 Task: Look for space in Stryi, Ukraine from 2nd September, 2023 to 10th September, 2023 for 1 adult in price range Rs.5000 to Rs.16000. Place can be private room with 1  bedroom having 1 bed and 1 bathroom. Property type can be house, flat, guest house, hotel. Booking option can be shelf check-in. Required host language is English.
Action: Mouse moved to (484, 119)
Screenshot: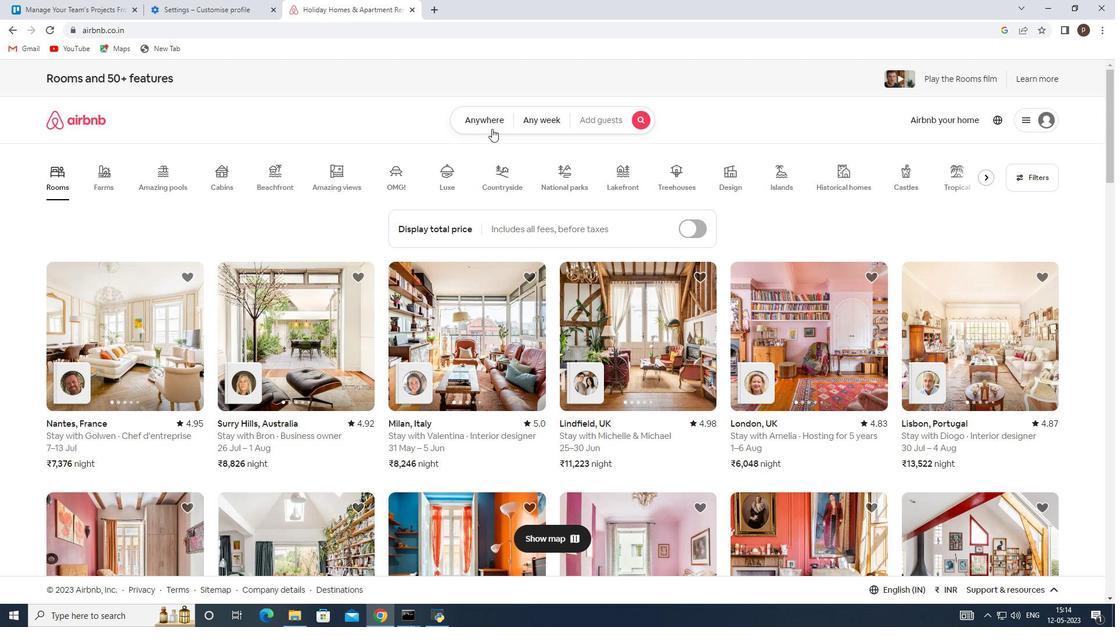 
Action: Mouse pressed left at (484, 119)
Screenshot: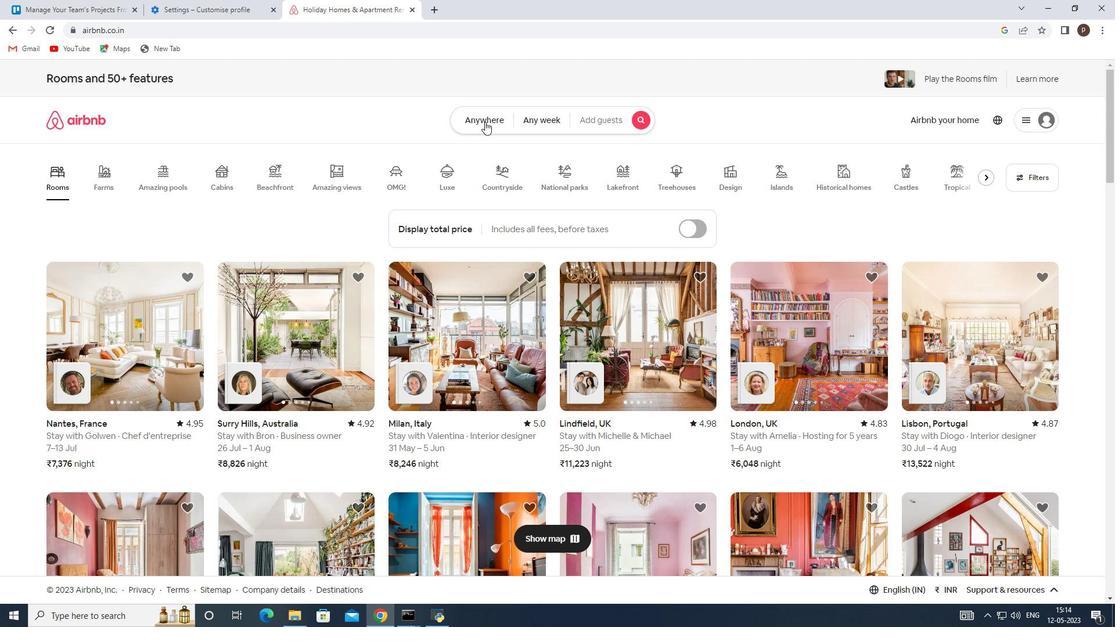 
Action: Mouse moved to (373, 170)
Screenshot: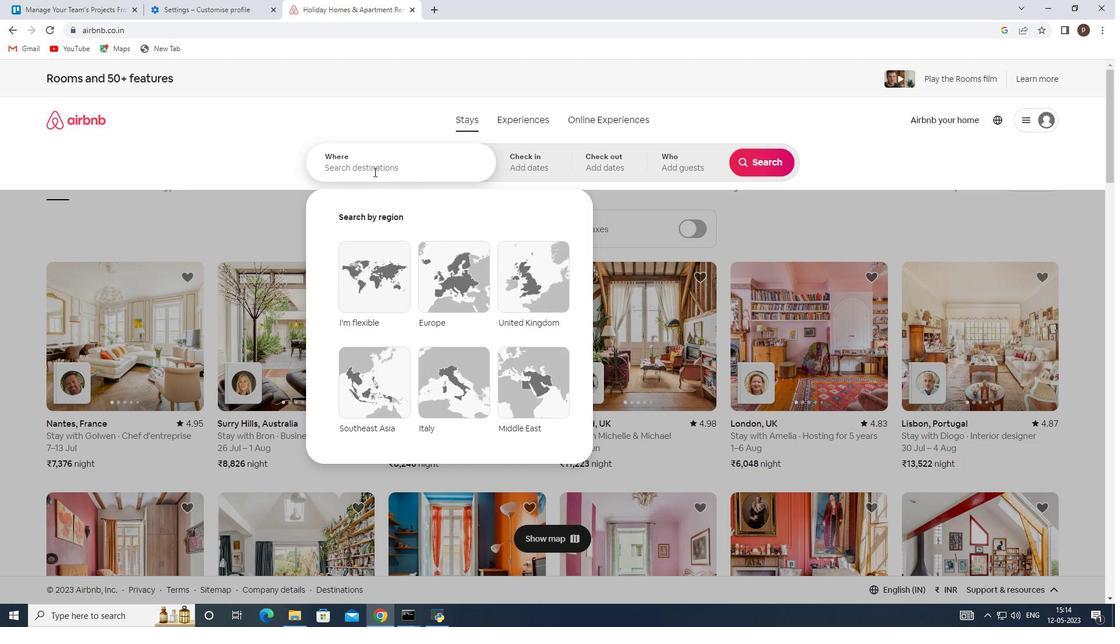 
Action: Mouse pressed left at (373, 170)
Screenshot: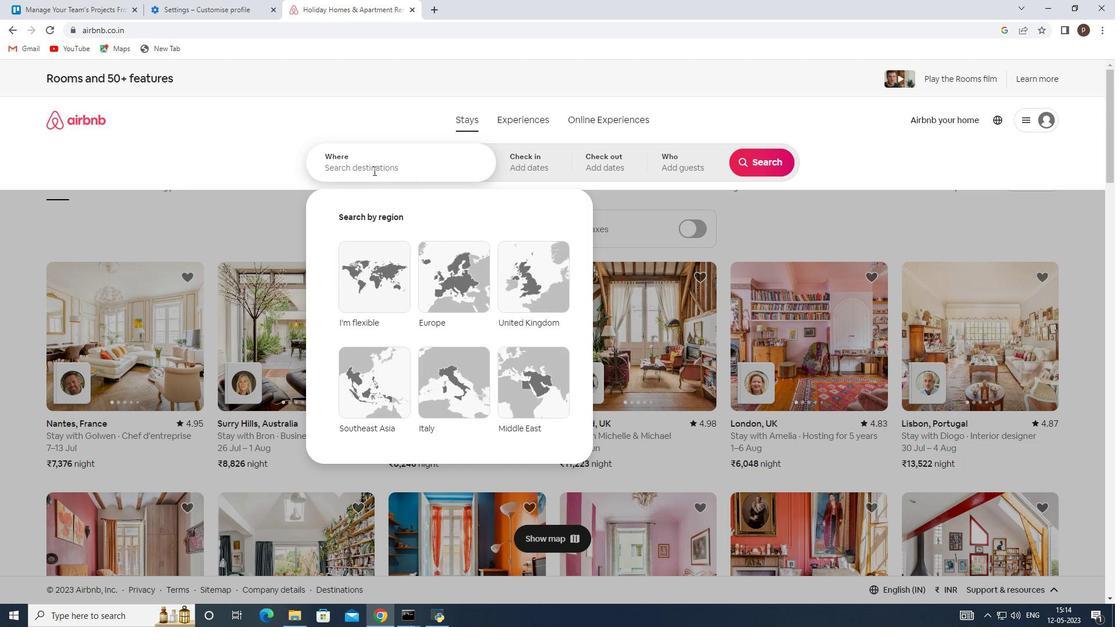 
Action: Key pressed <Key.caps_lock>S<Key.caps_lock>tryi,<Key.space><Key.caps_lock>U<Key.caps_lock>kraine<Key.space>
Screenshot: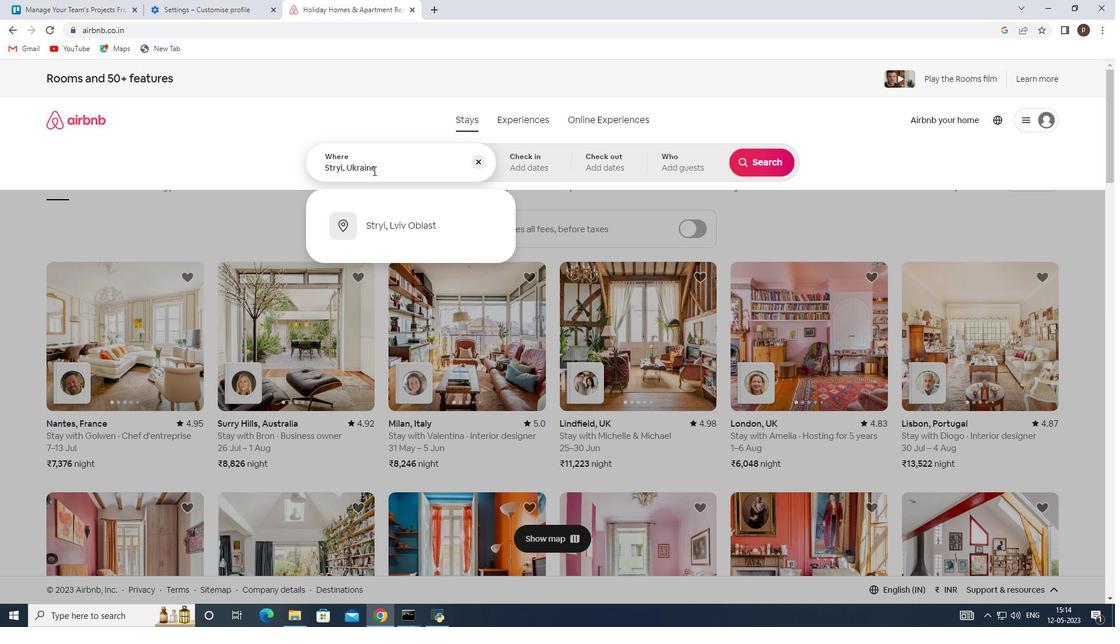 
Action: Mouse moved to (531, 197)
Screenshot: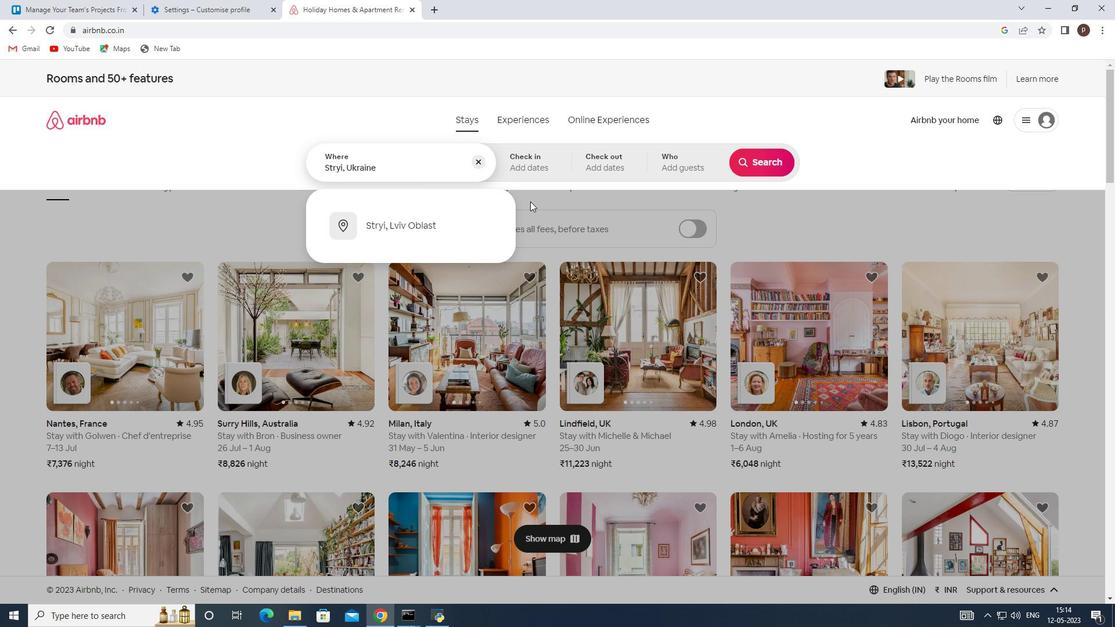 
Action: Key pressed <Key.enter>
Screenshot: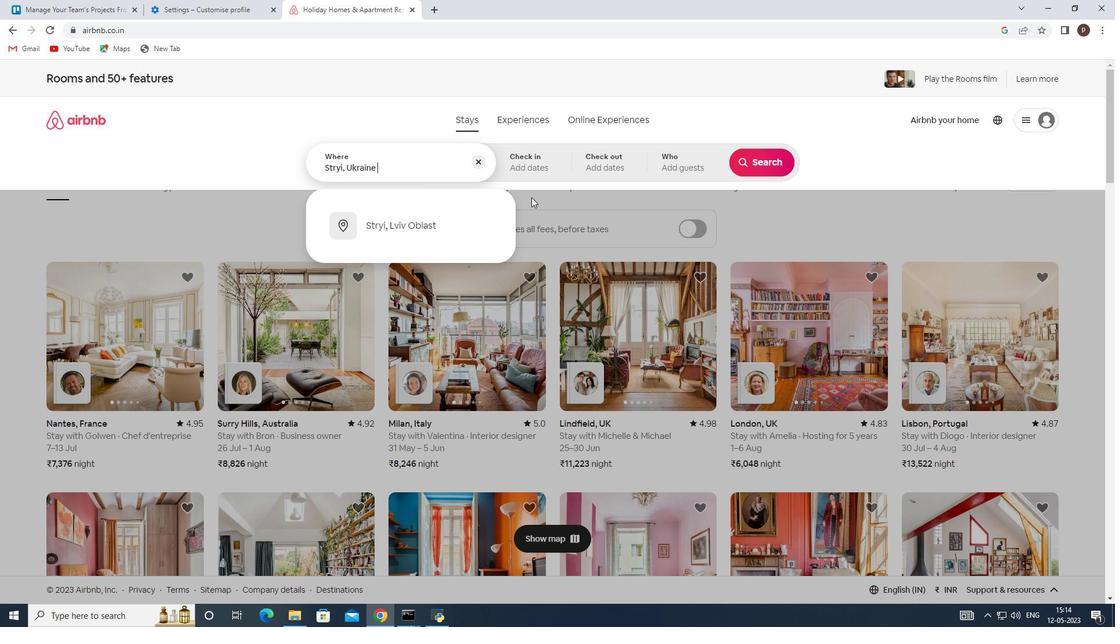 
Action: Mouse moved to (752, 250)
Screenshot: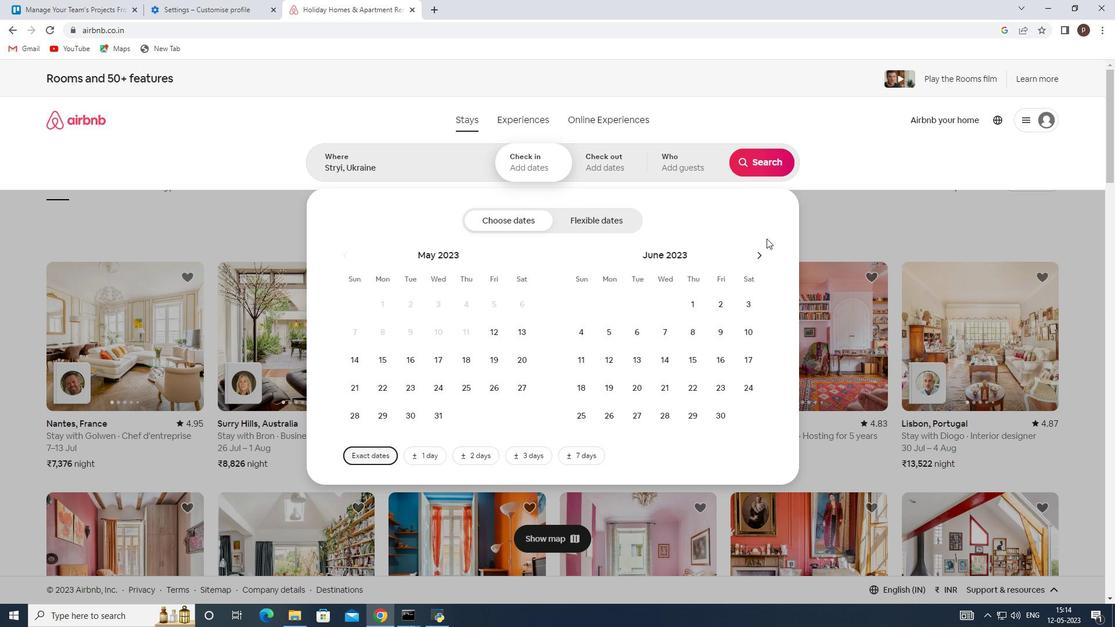 
Action: Mouse pressed left at (752, 250)
Screenshot: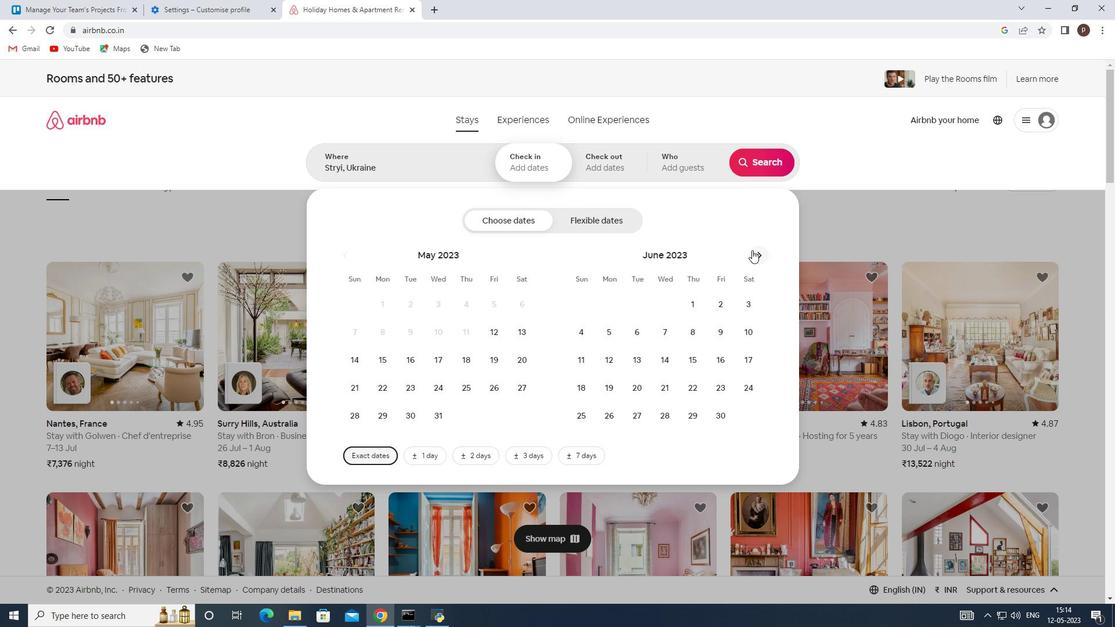 
Action: Mouse pressed left at (752, 250)
Screenshot: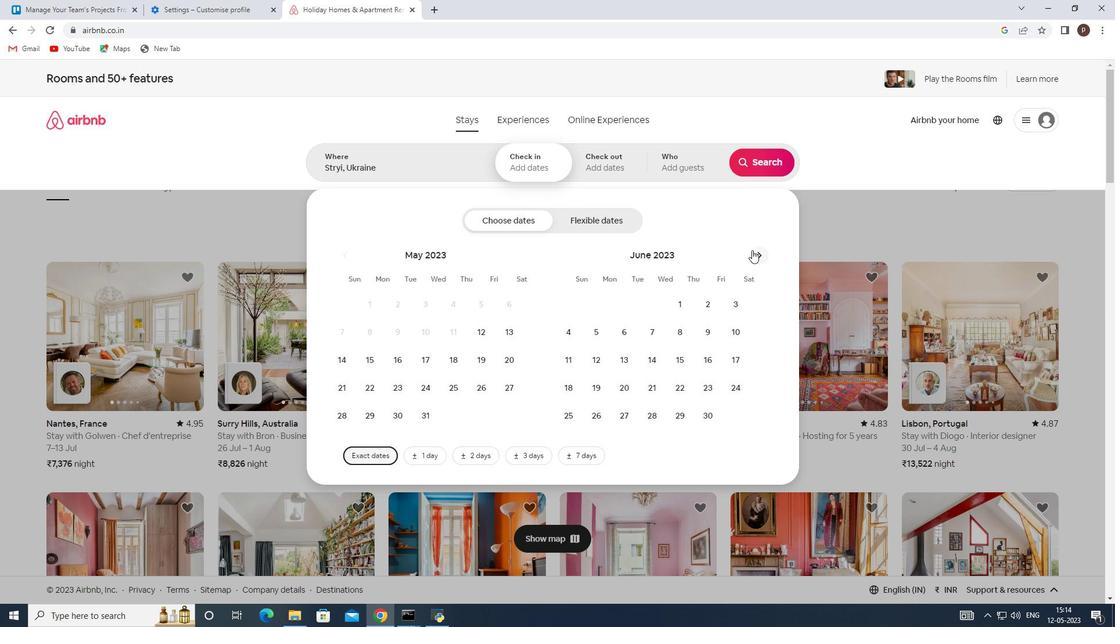 
Action: Mouse pressed left at (752, 250)
Screenshot: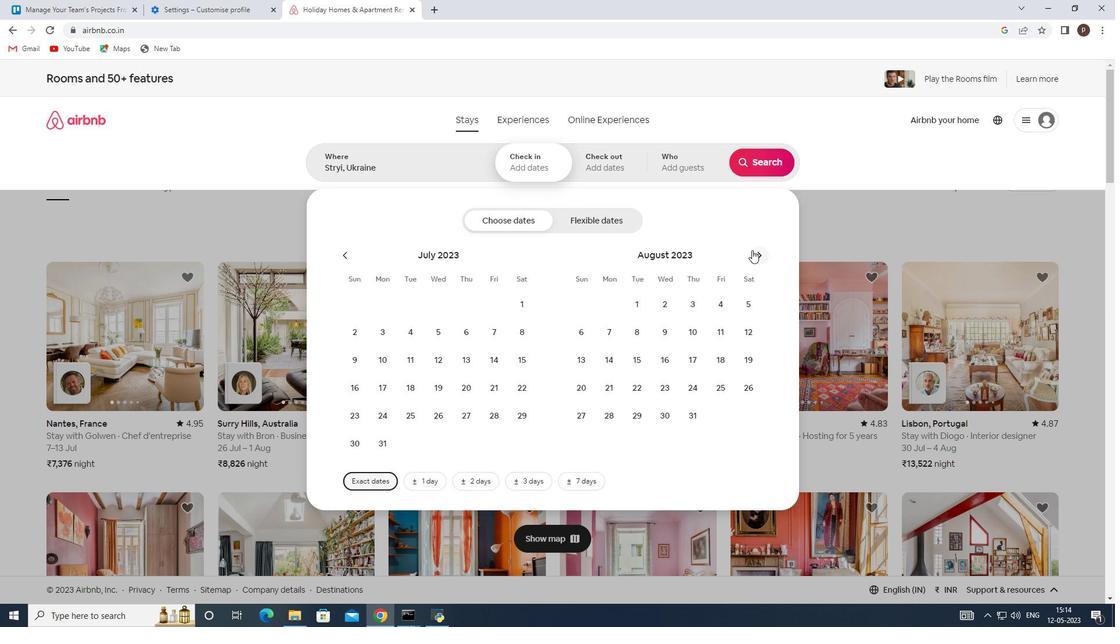 
Action: Mouse moved to (747, 303)
Screenshot: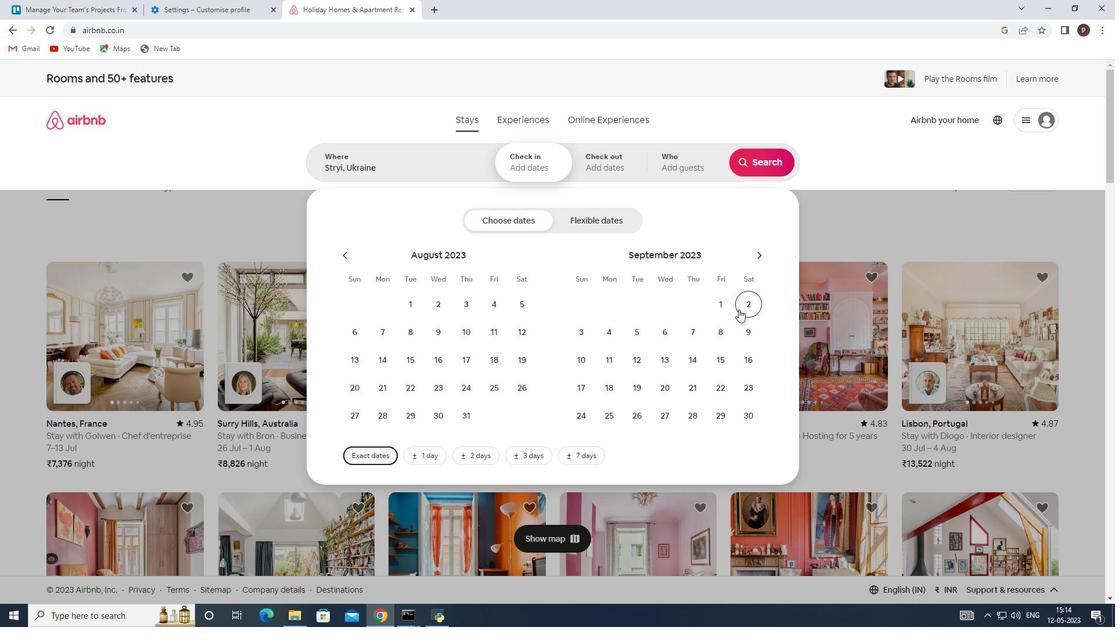 
Action: Mouse pressed left at (747, 303)
Screenshot: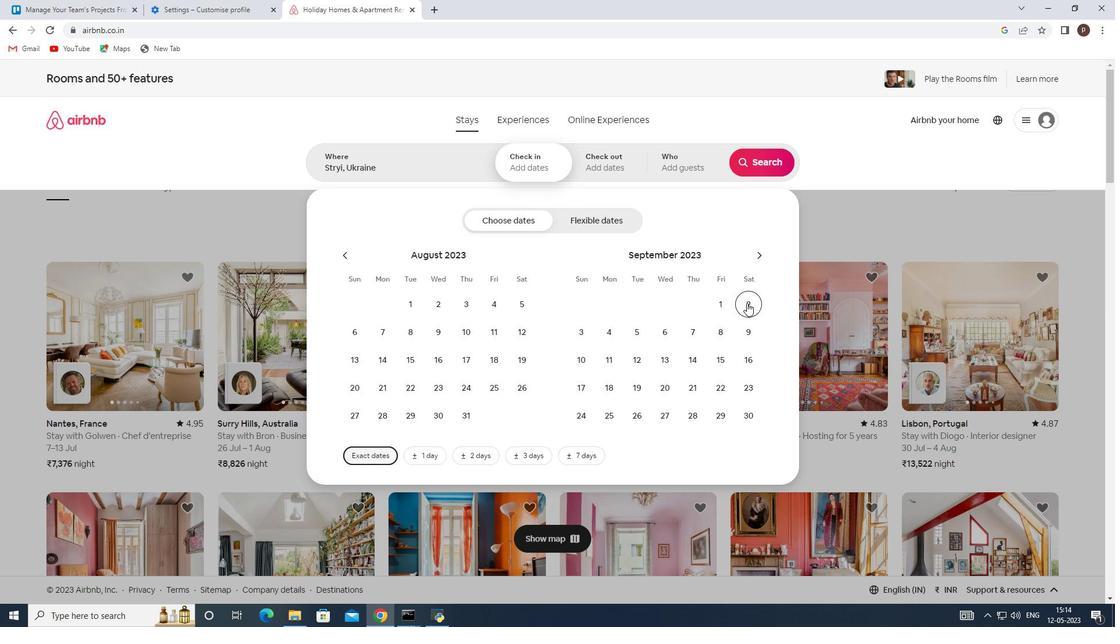 
Action: Mouse moved to (581, 358)
Screenshot: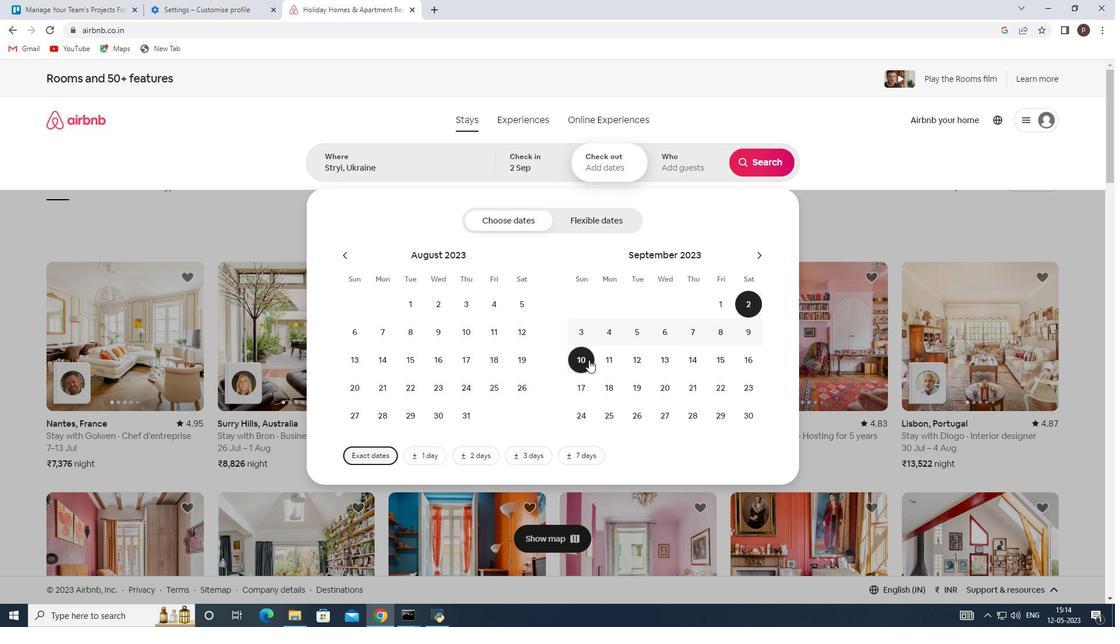 
Action: Mouse pressed left at (581, 358)
Screenshot: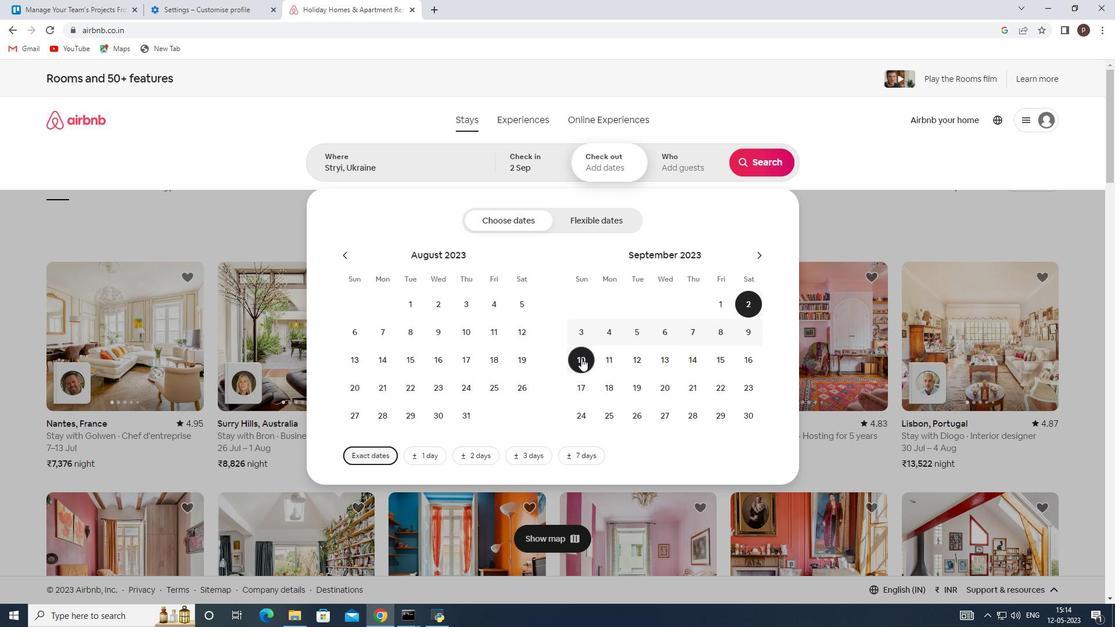 
Action: Mouse moved to (682, 159)
Screenshot: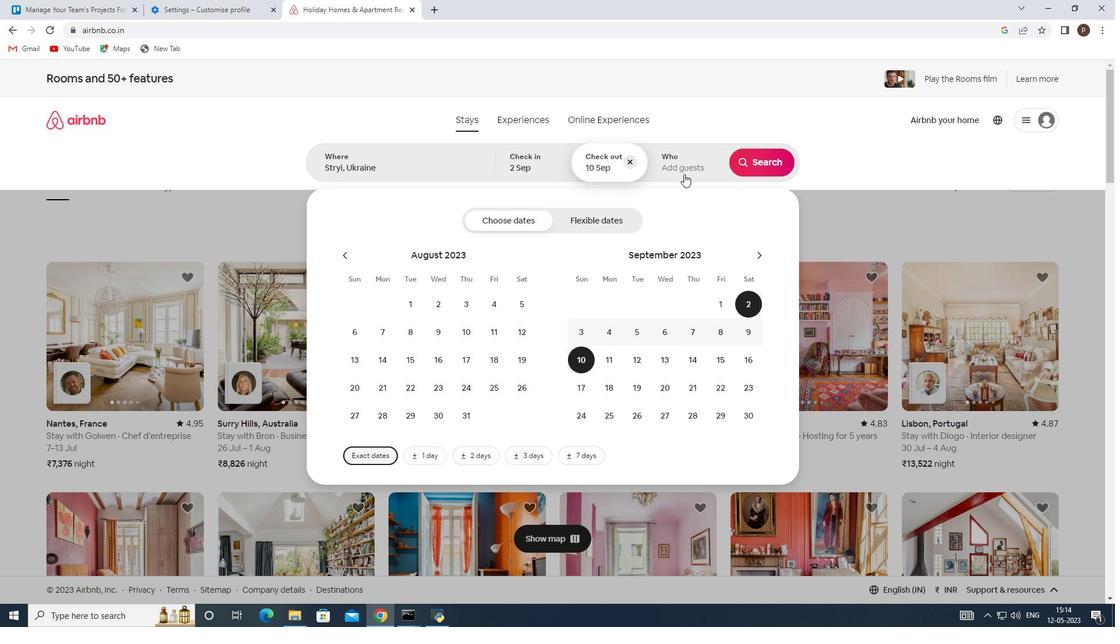 
Action: Mouse pressed left at (682, 159)
Screenshot: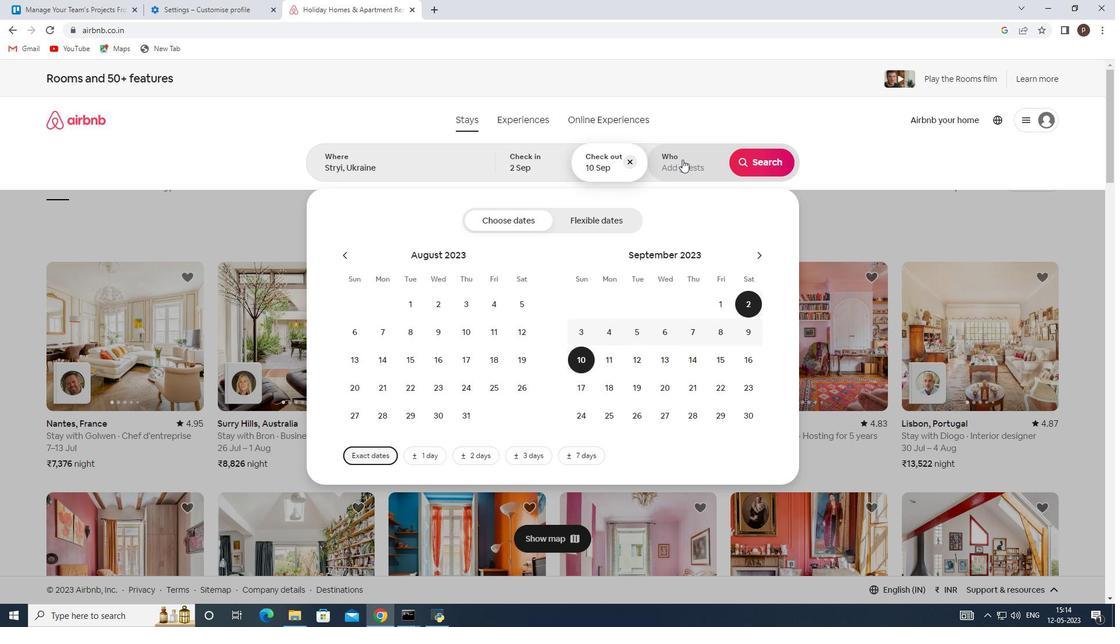 
Action: Mouse moved to (762, 220)
Screenshot: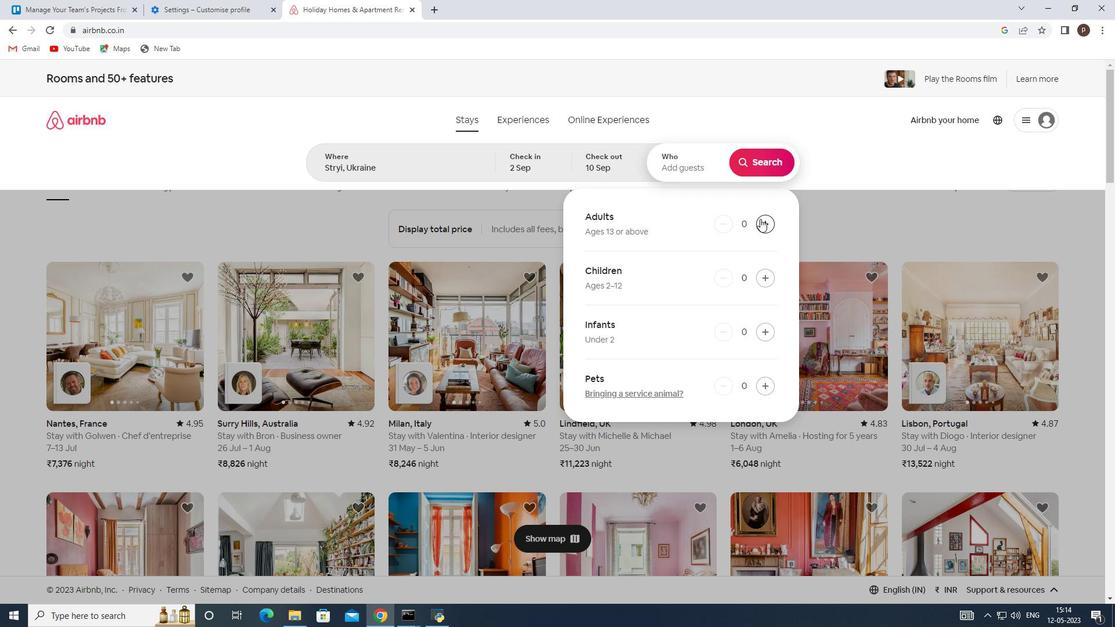 
Action: Mouse pressed left at (762, 220)
Screenshot: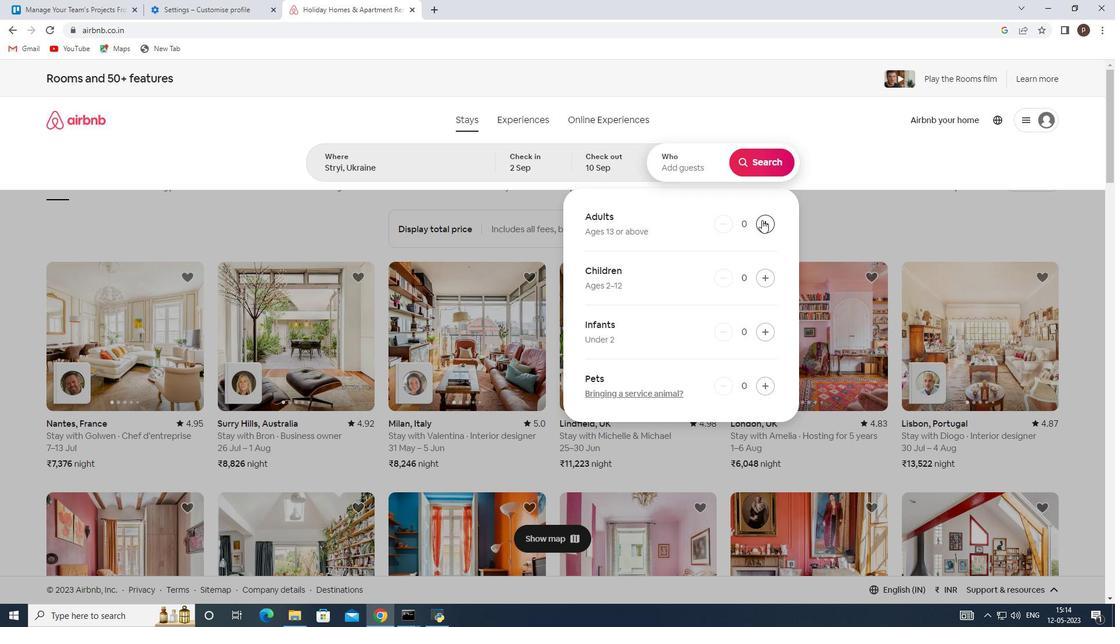 
Action: Mouse moved to (755, 159)
Screenshot: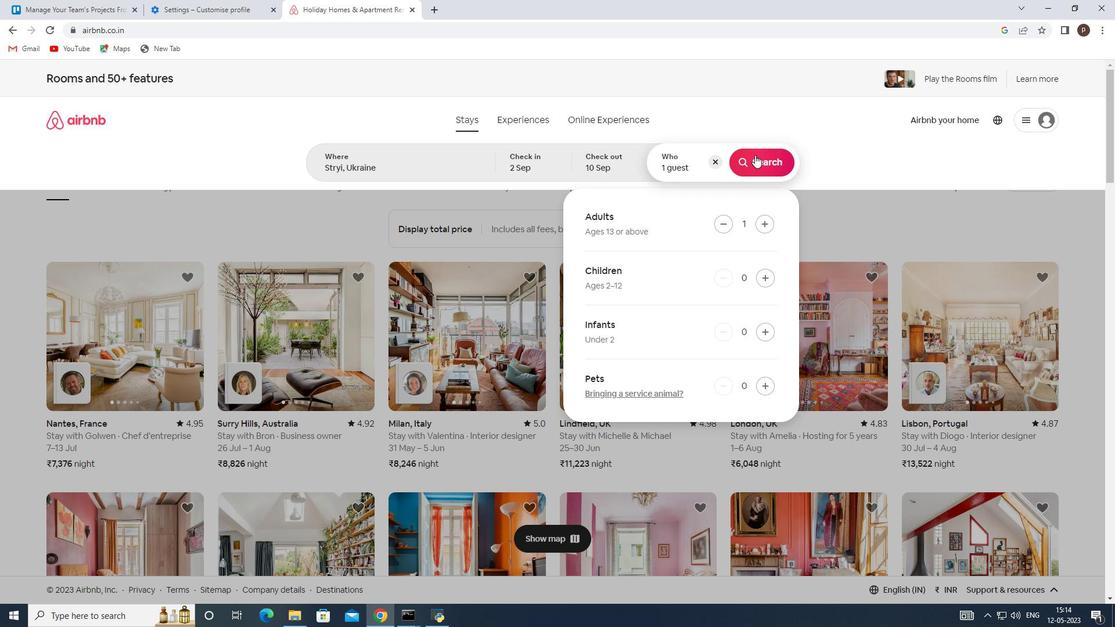 
Action: Mouse pressed left at (755, 159)
Screenshot: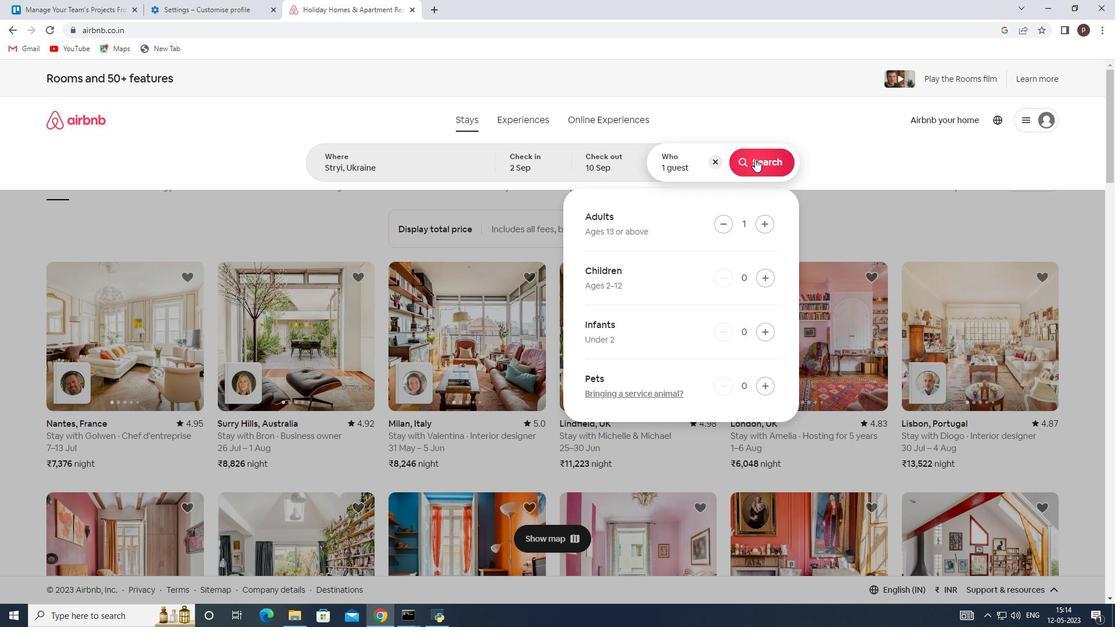 
Action: Mouse moved to (1048, 128)
Screenshot: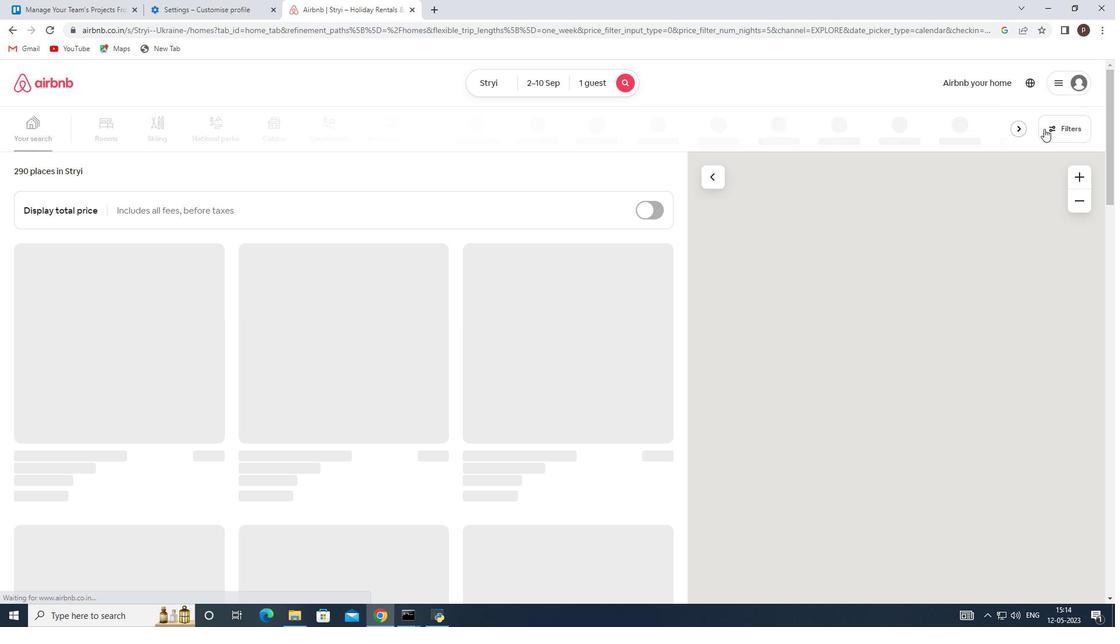 
Action: Mouse pressed left at (1048, 128)
Screenshot: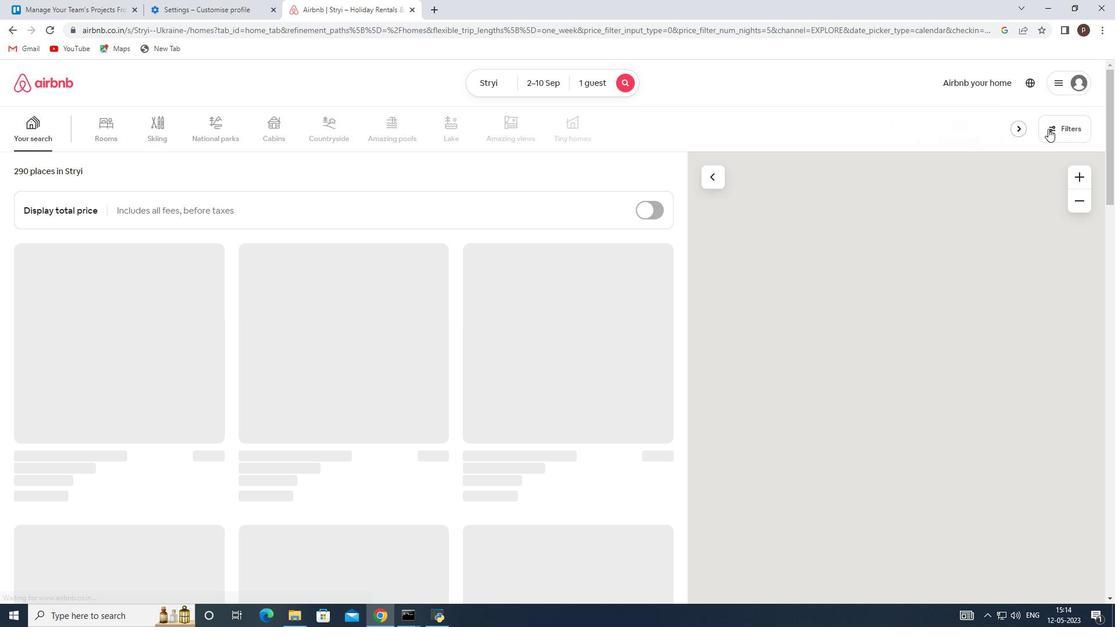 
Action: Mouse moved to (381, 417)
Screenshot: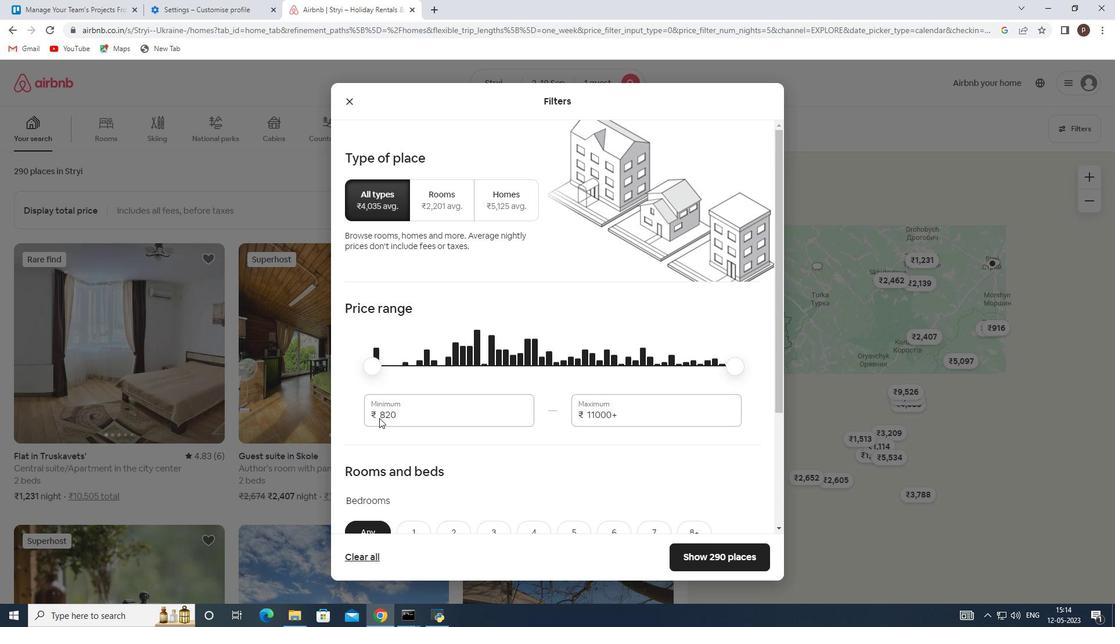 
Action: Mouse pressed left at (381, 417)
Screenshot: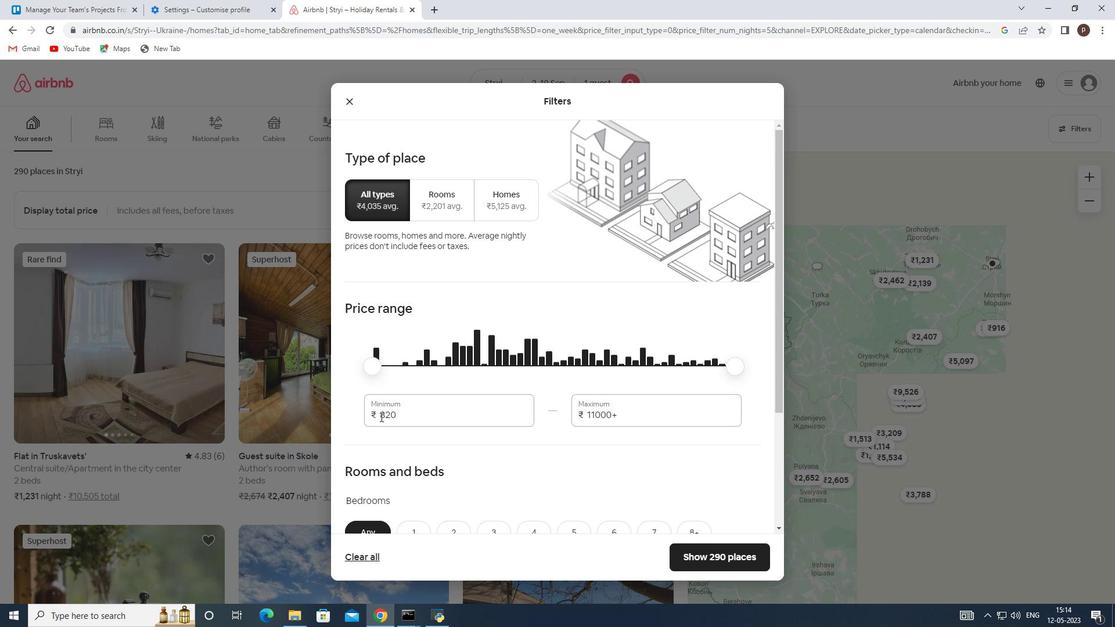 
Action: Mouse pressed left at (381, 417)
Screenshot: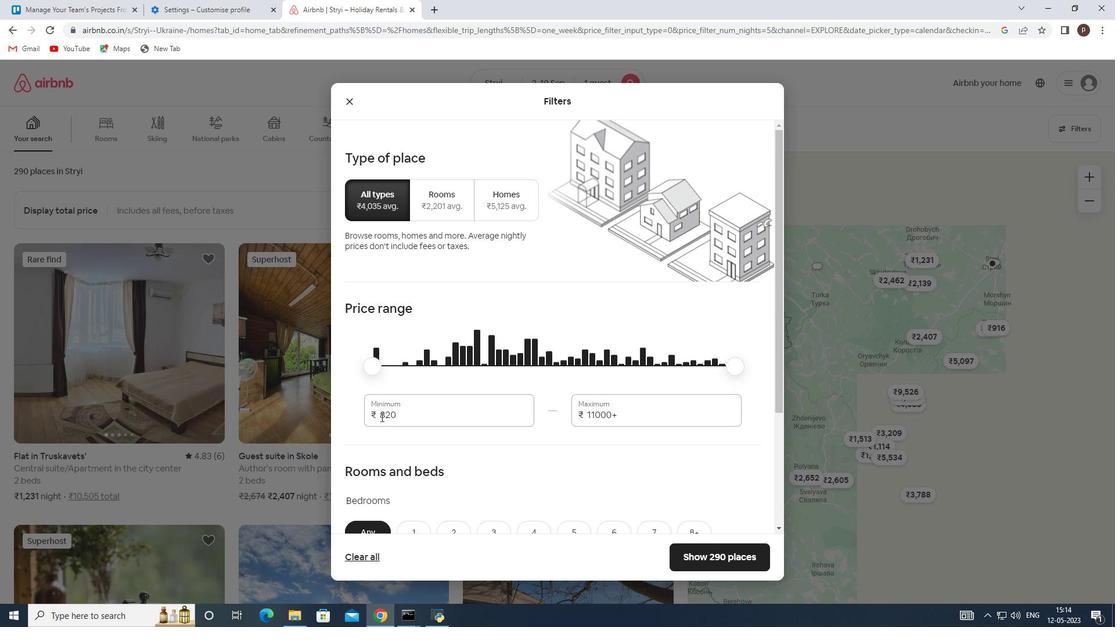 
Action: Key pressed 5000<Key.tab>16000
Screenshot: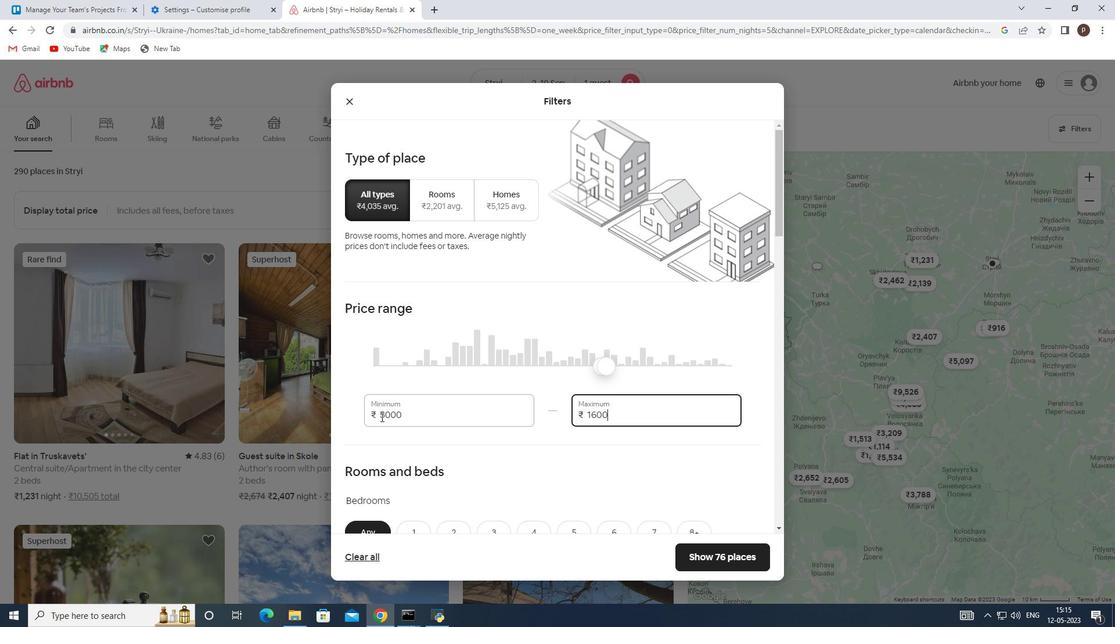 
Action: Mouse scrolled (381, 416) with delta (0, 0)
Screenshot: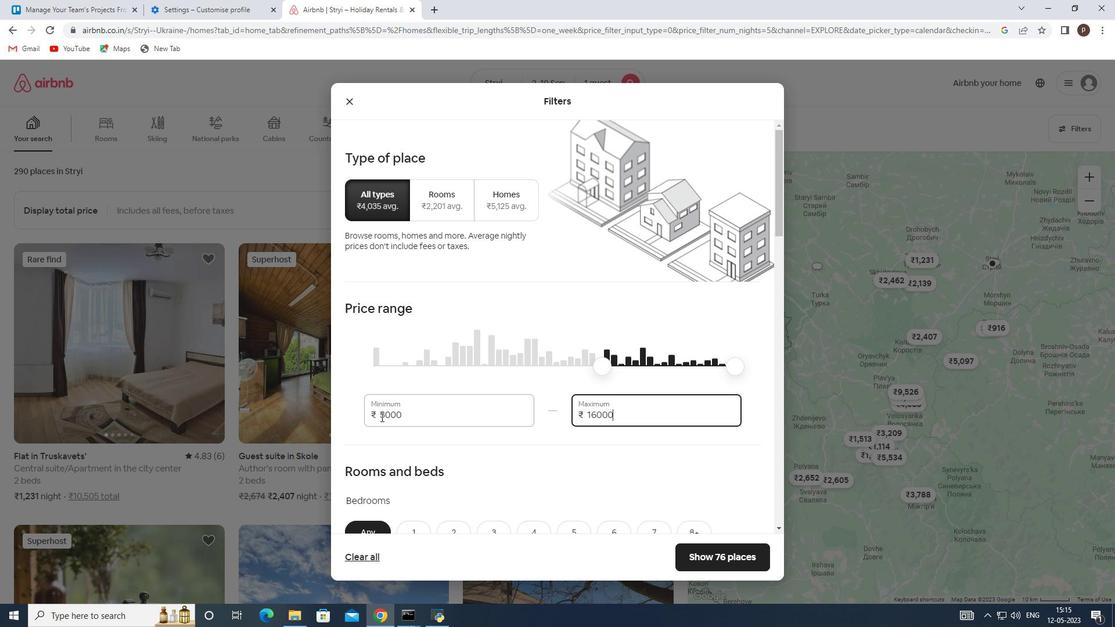 
Action: Mouse moved to (381, 417)
Screenshot: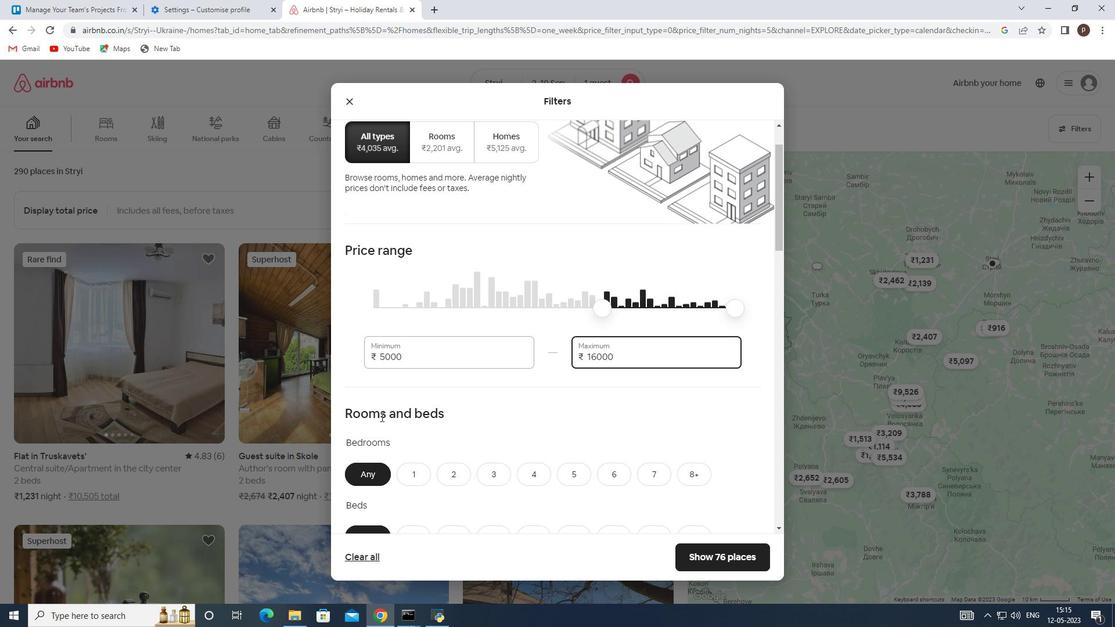 
Action: Mouse scrolled (381, 416) with delta (0, 0)
Screenshot: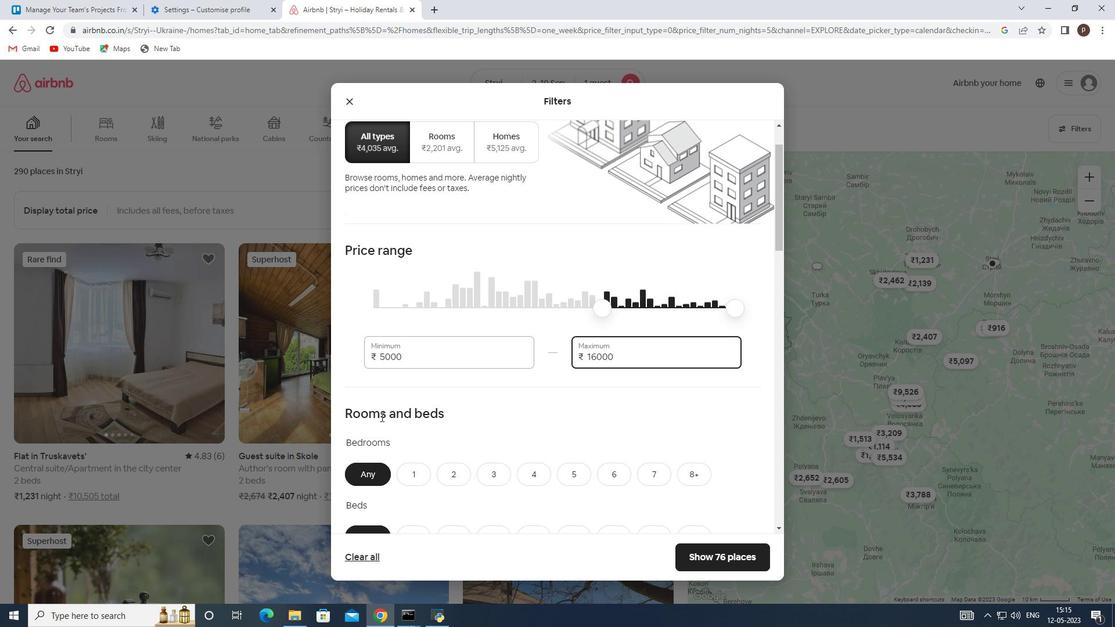 
Action: Mouse moved to (379, 421)
Screenshot: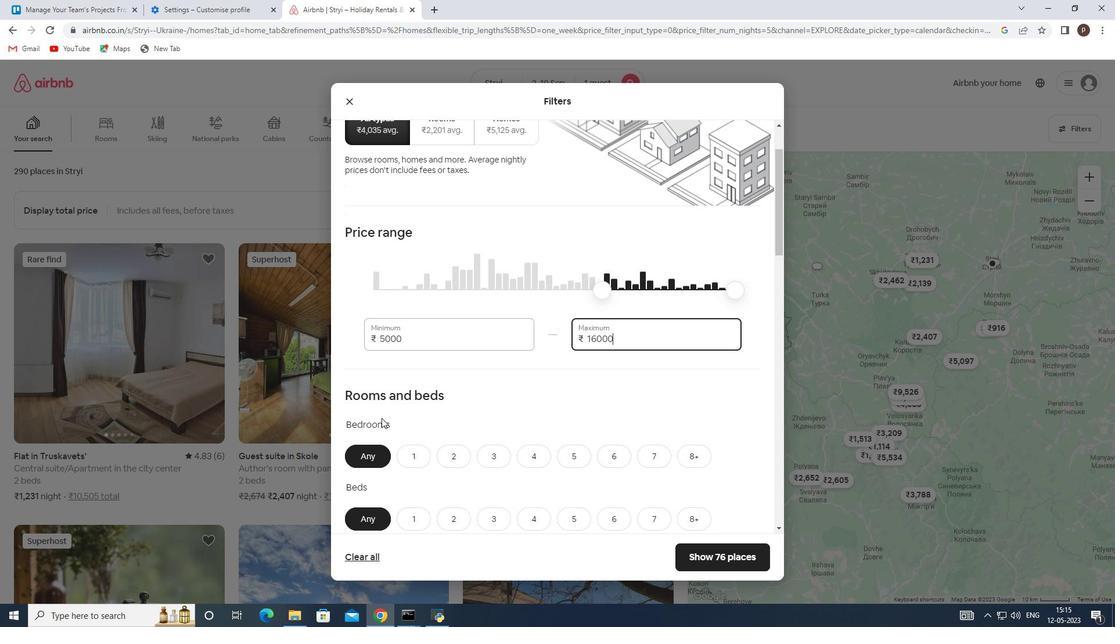 
Action: Mouse scrolled (379, 420) with delta (0, 0)
Screenshot: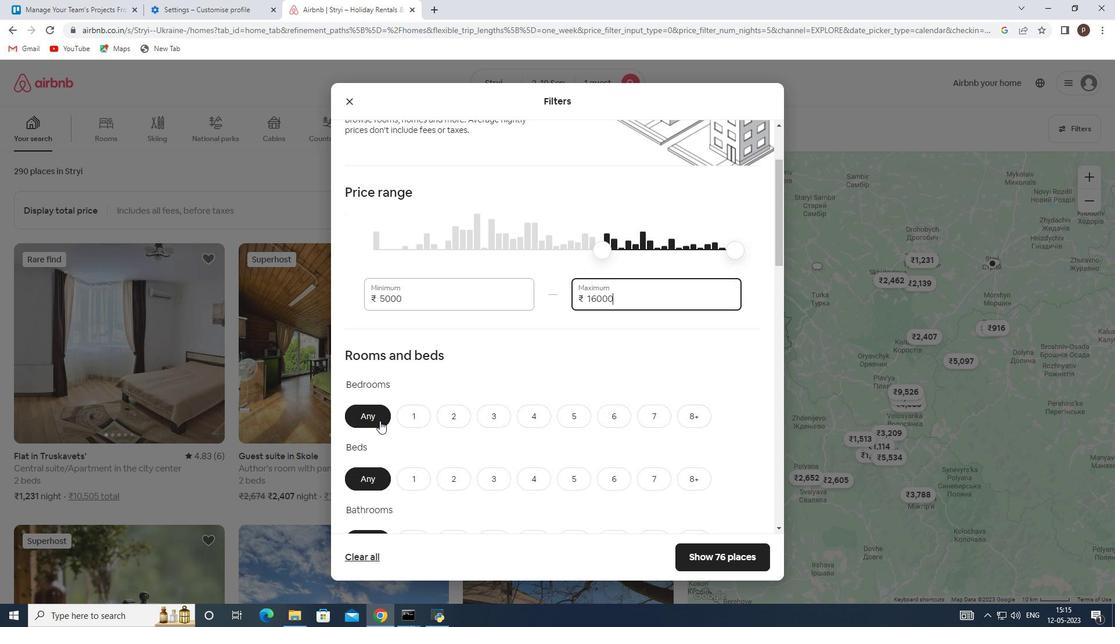 
Action: Mouse moved to (415, 360)
Screenshot: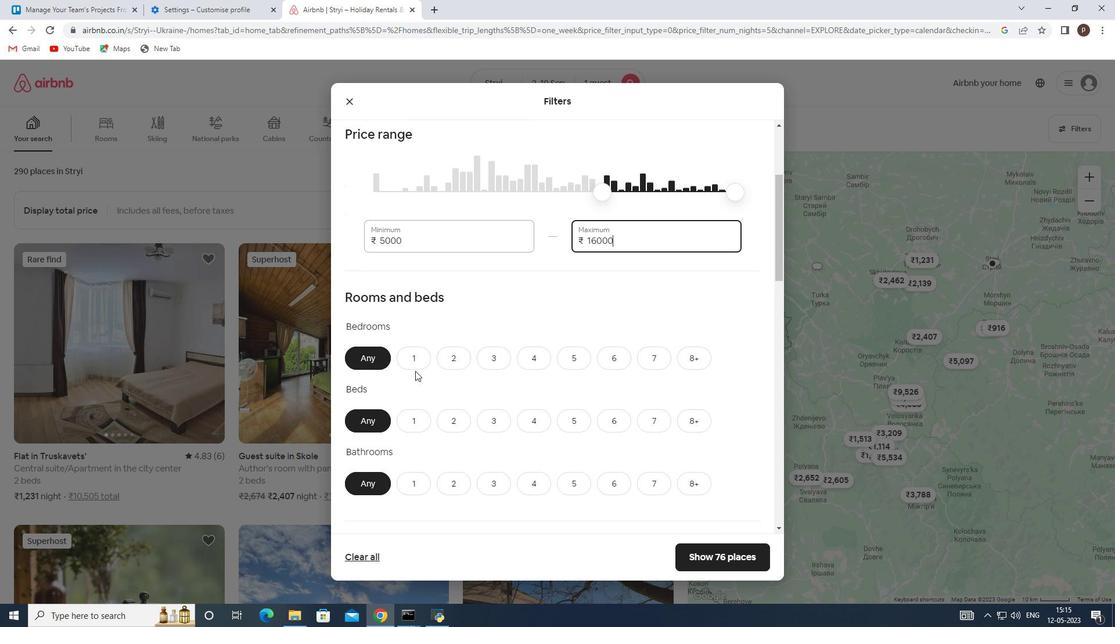 
Action: Mouse pressed left at (415, 360)
Screenshot: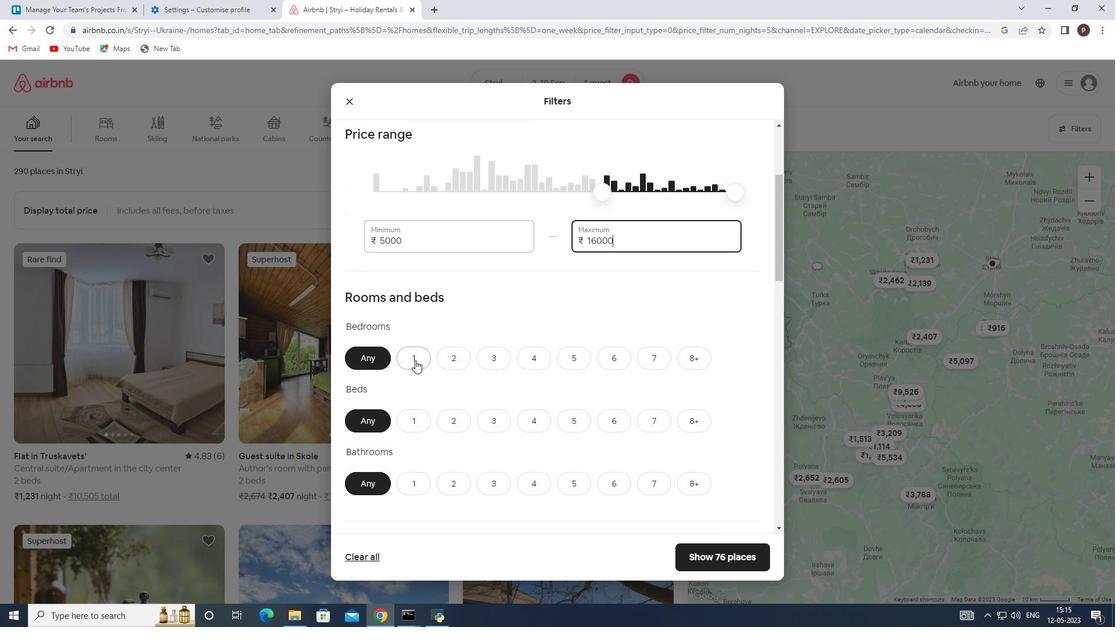 
Action: Mouse moved to (410, 427)
Screenshot: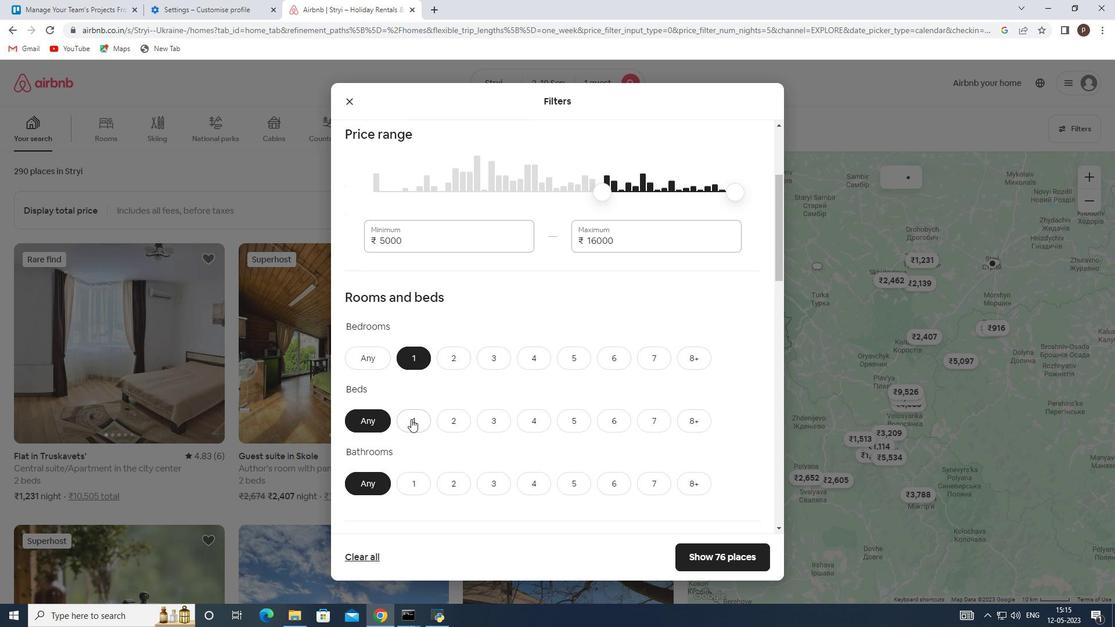 
Action: Mouse pressed left at (410, 427)
Screenshot: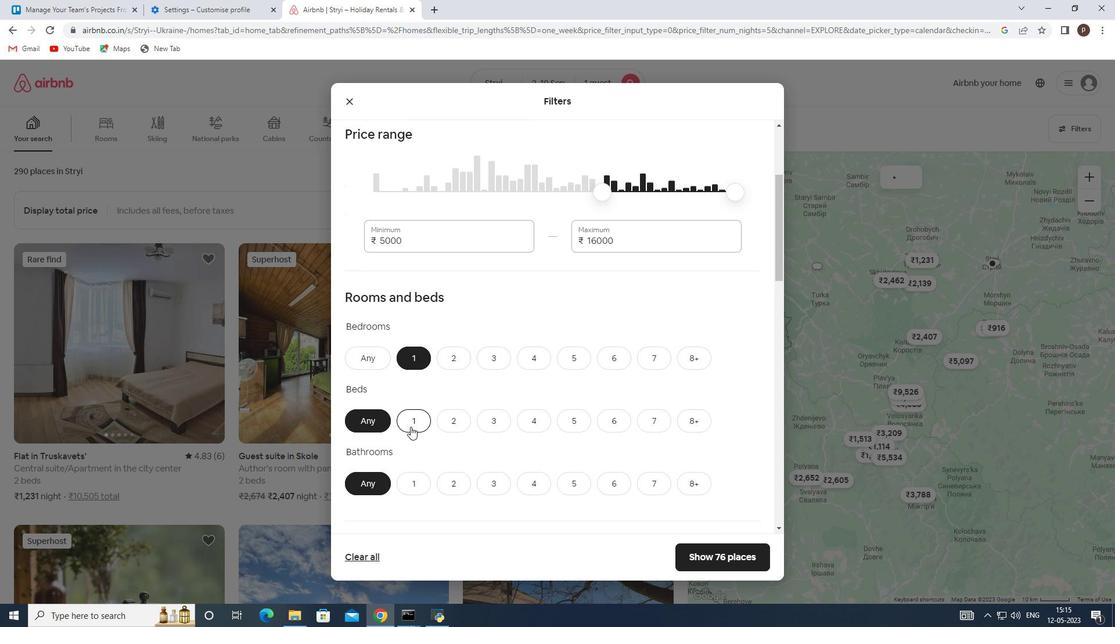 
Action: Mouse moved to (411, 479)
Screenshot: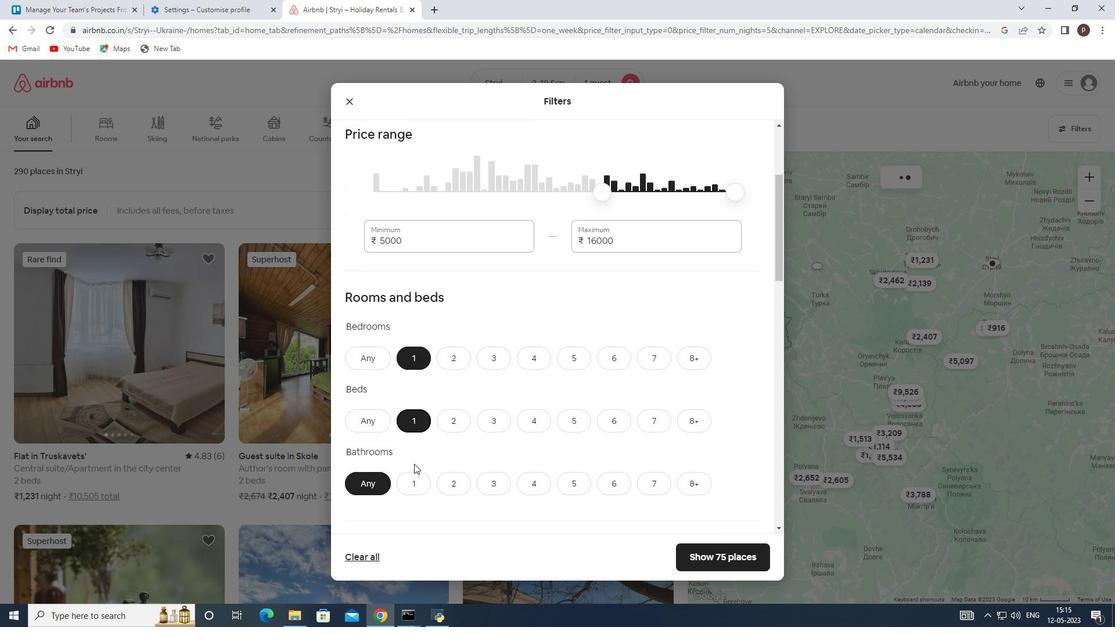 
Action: Mouse pressed left at (411, 479)
Screenshot: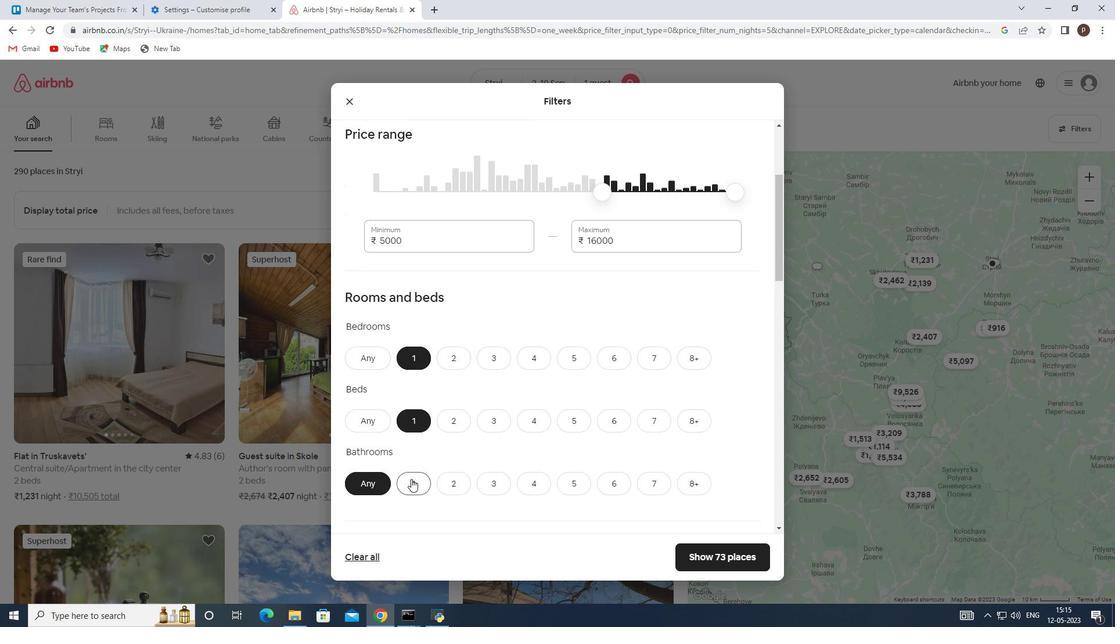 
Action: Mouse scrolled (411, 478) with delta (0, 0)
Screenshot: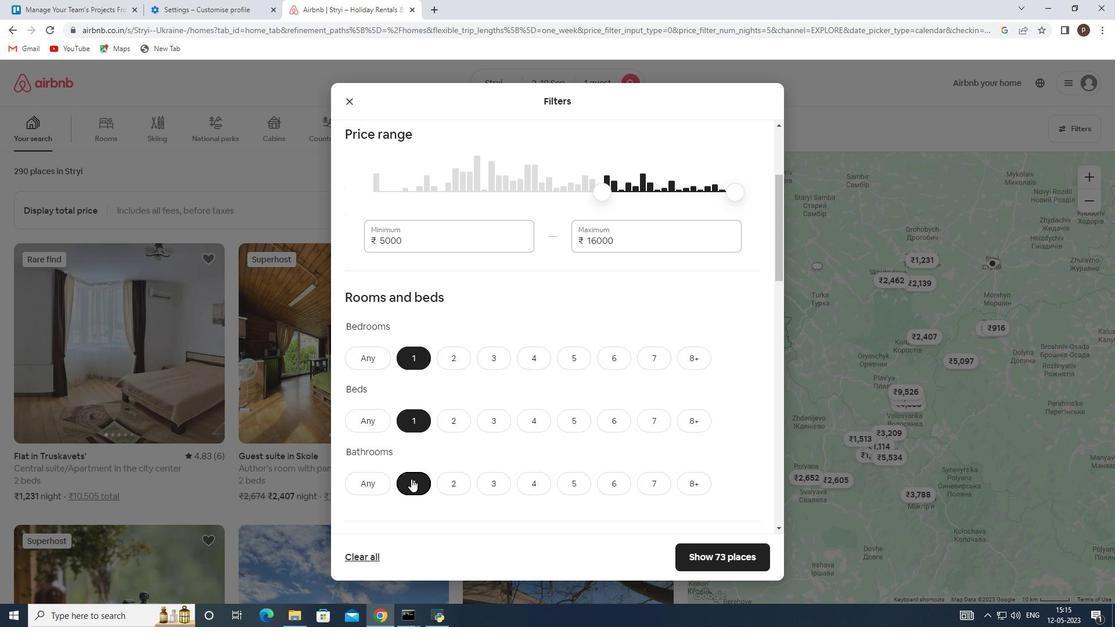 
Action: Mouse scrolled (411, 478) with delta (0, 0)
Screenshot: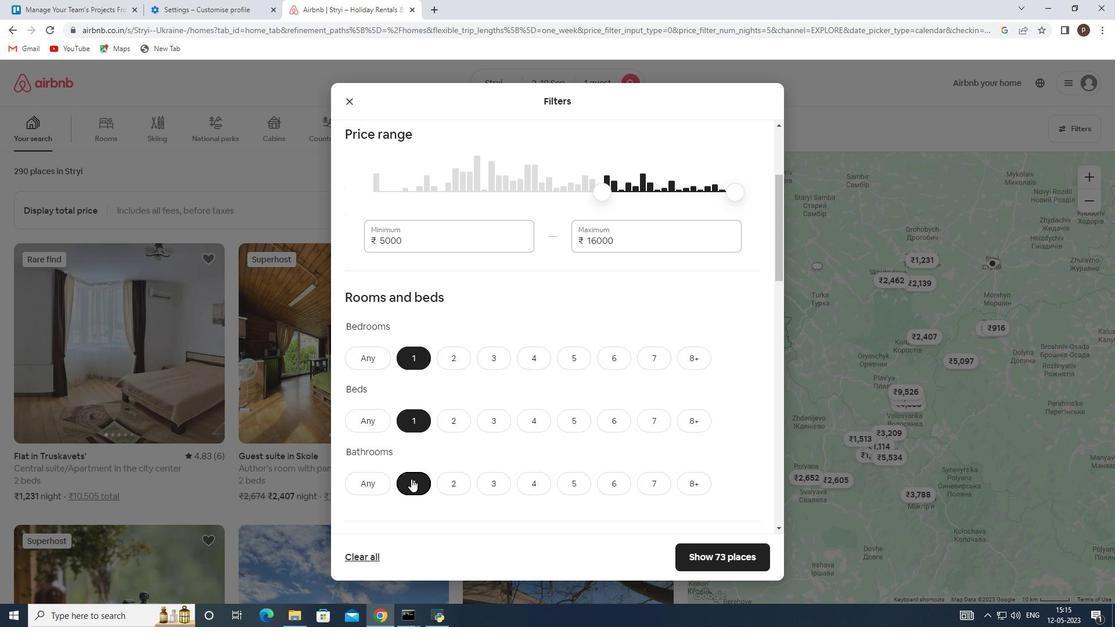
Action: Mouse moved to (425, 465)
Screenshot: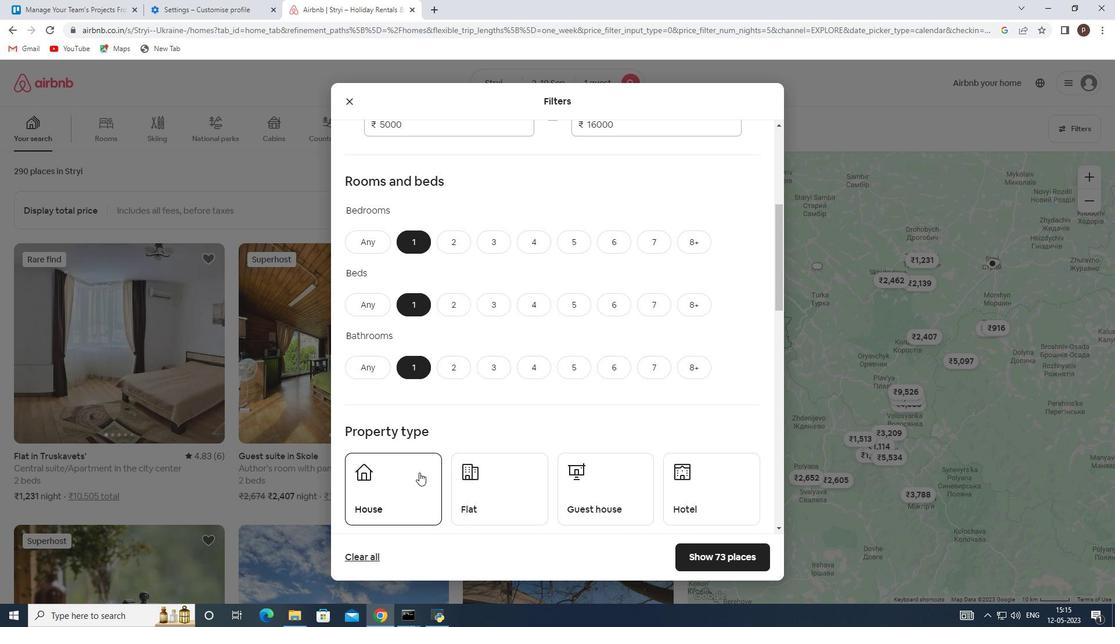 
Action: Mouse scrolled (425, 465) with delta (0, 0)
Screenshot: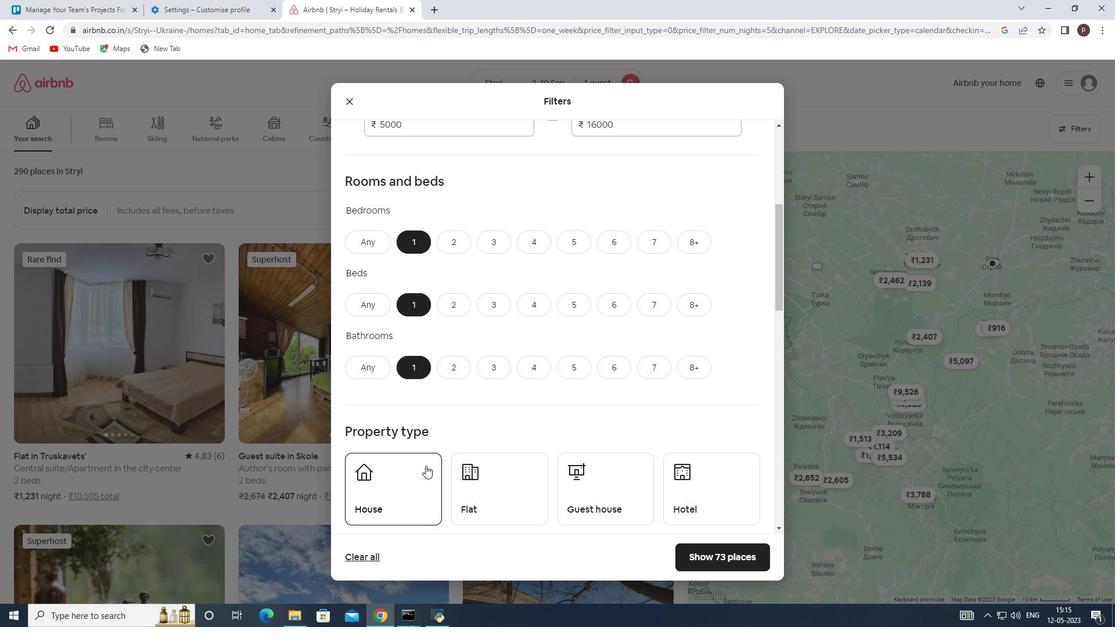 
Action: Mouse moved to (426, 465)
Screenshot: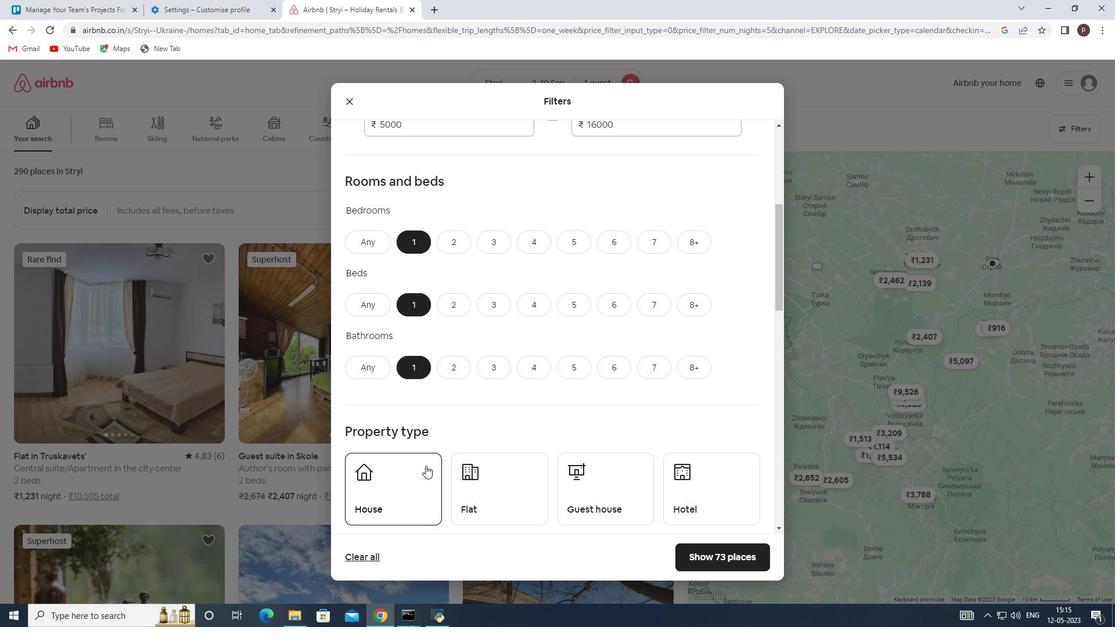 
Action: Mouse scrolled (426, 465) with delta (0, 0)
Screenshot: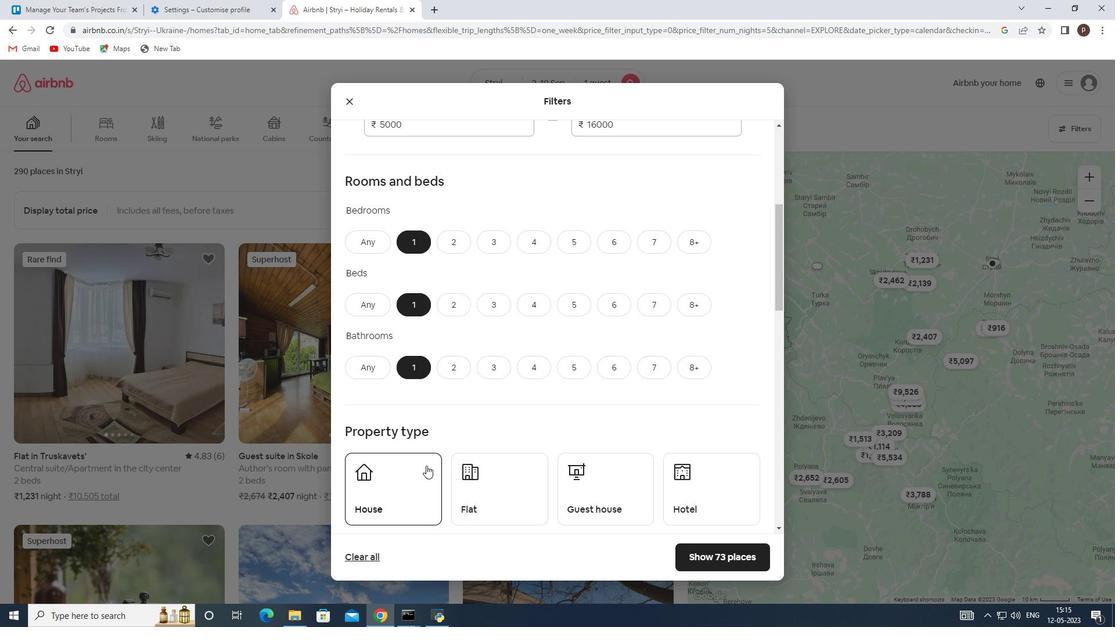 
Action: Mouse moved to (407, 380)
Screenshot: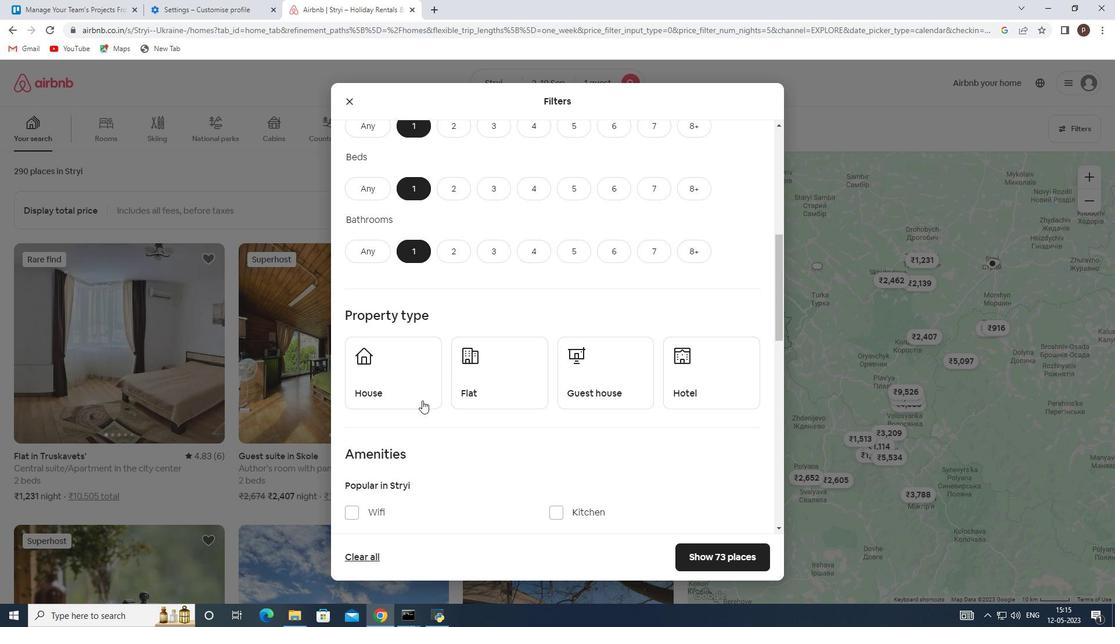 
Action: Mouse pressed left at (407, 380)
Screenshot: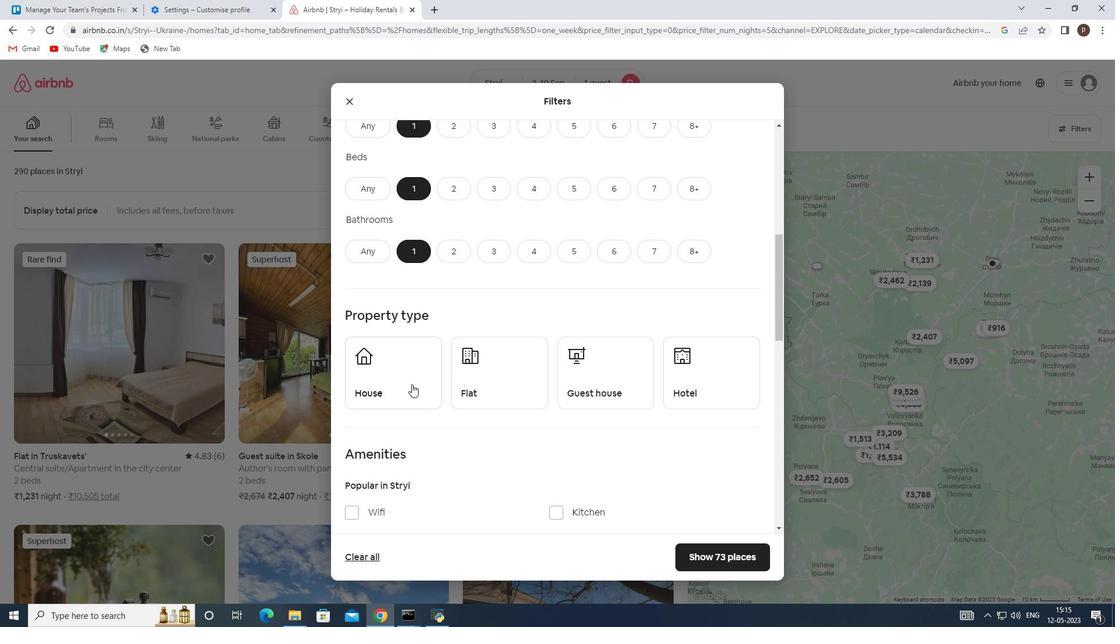
Action: Mouse moved to (484, 377)
Screenshot: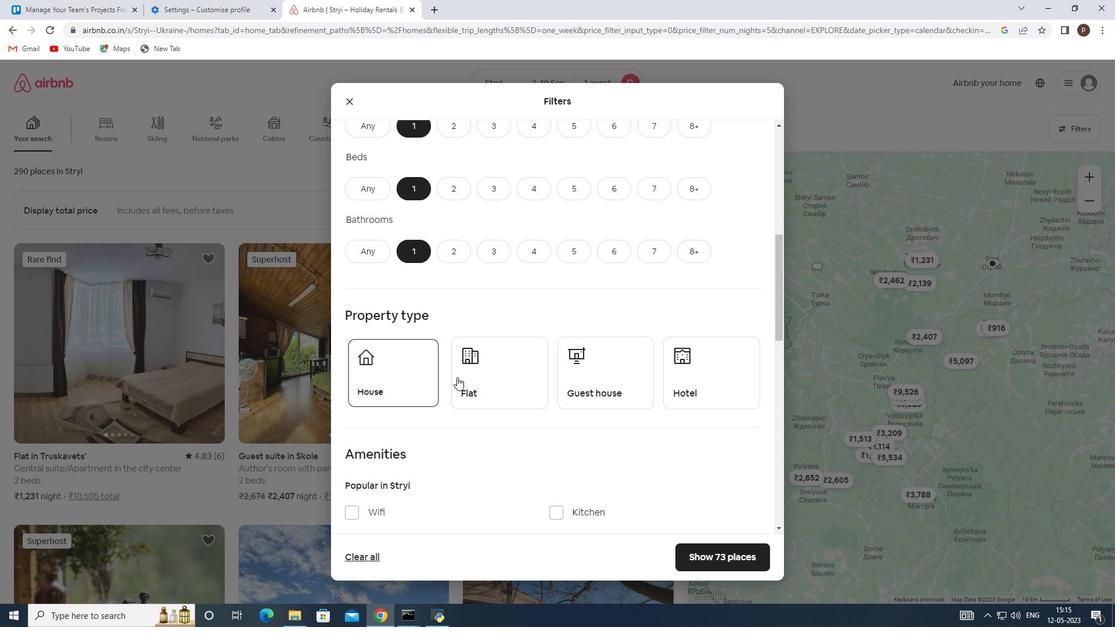 
Action: Mouse pressed left at (484, 377)
Screenshot: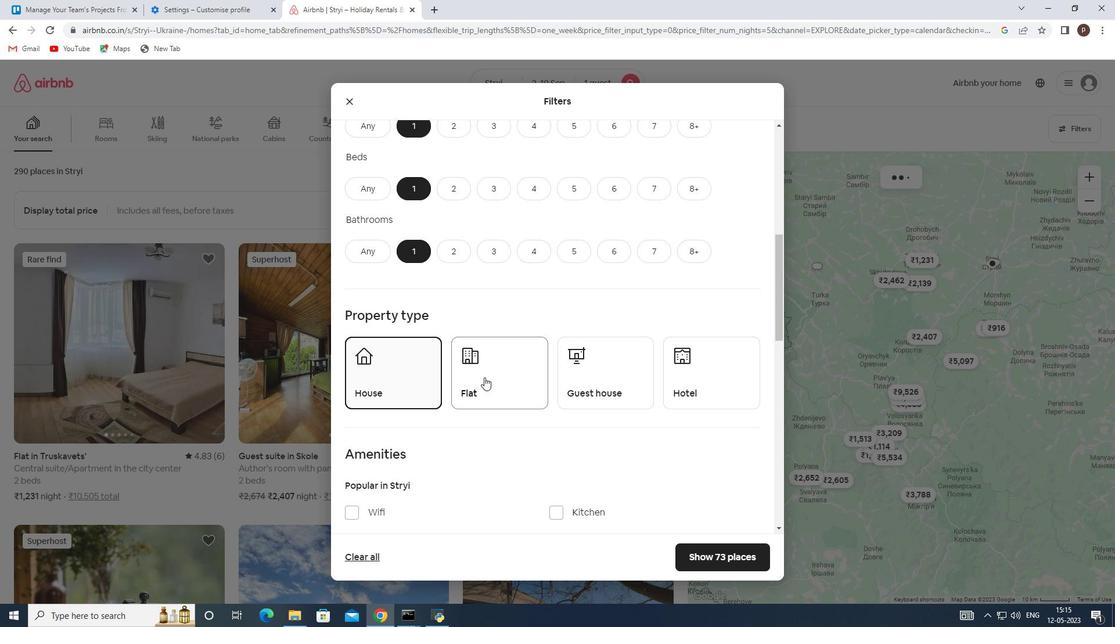 
Action: Mouse moved to (596, 372)
Screenshot: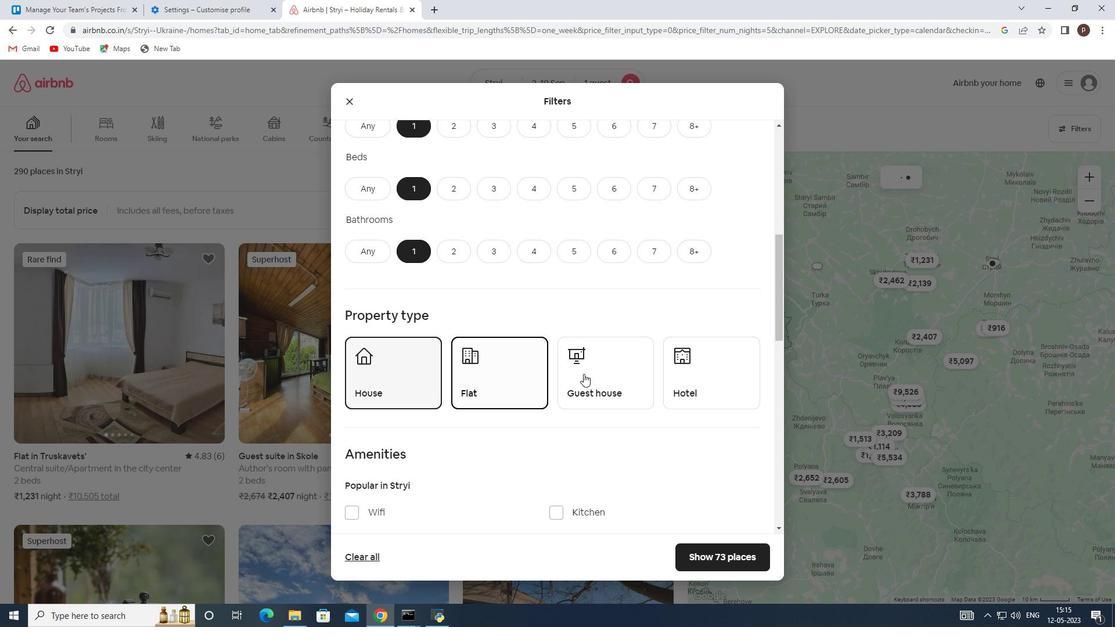 
Action: Mouse pressed left at (596, 372)
Screenshot: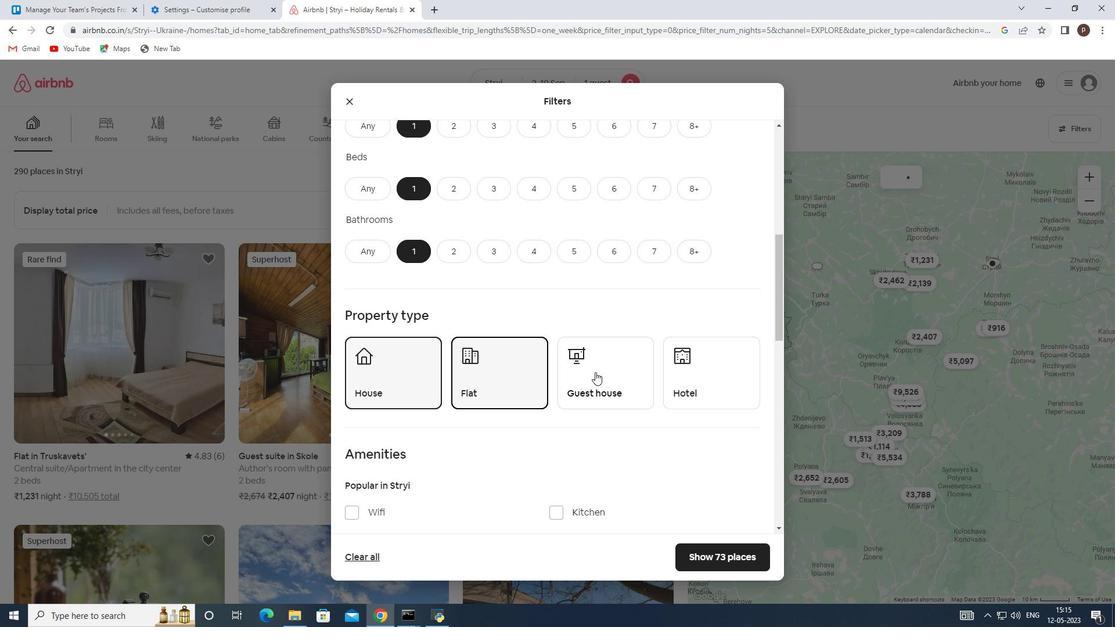 
Action: Mouse moved to (709, 369)
Screenshot: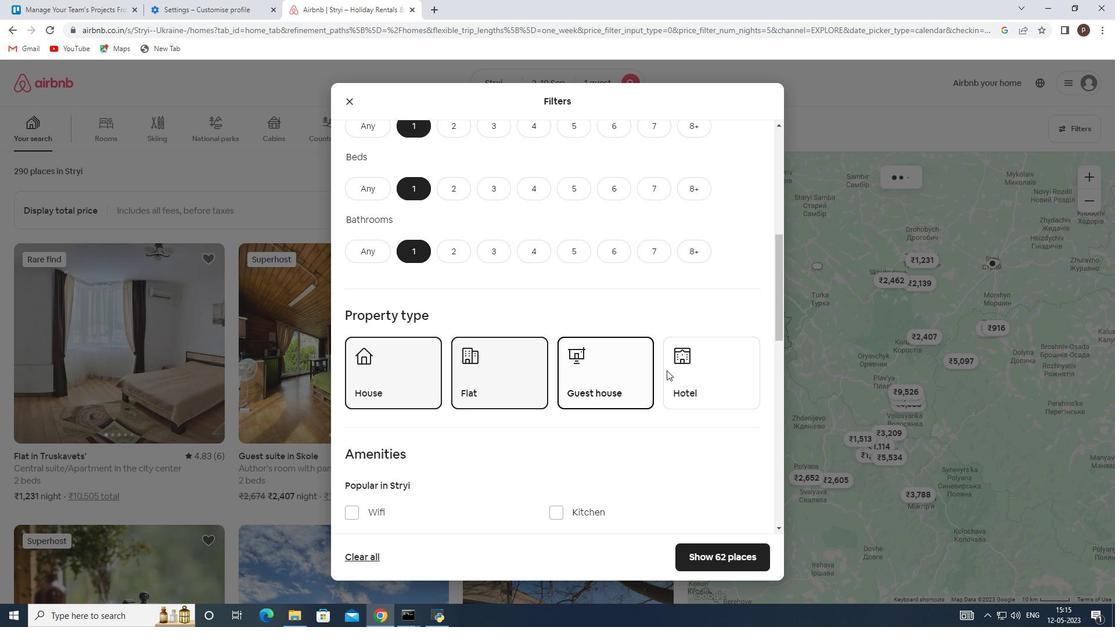 
Action: Mouse pressed left at (709, 369)
Screenshot: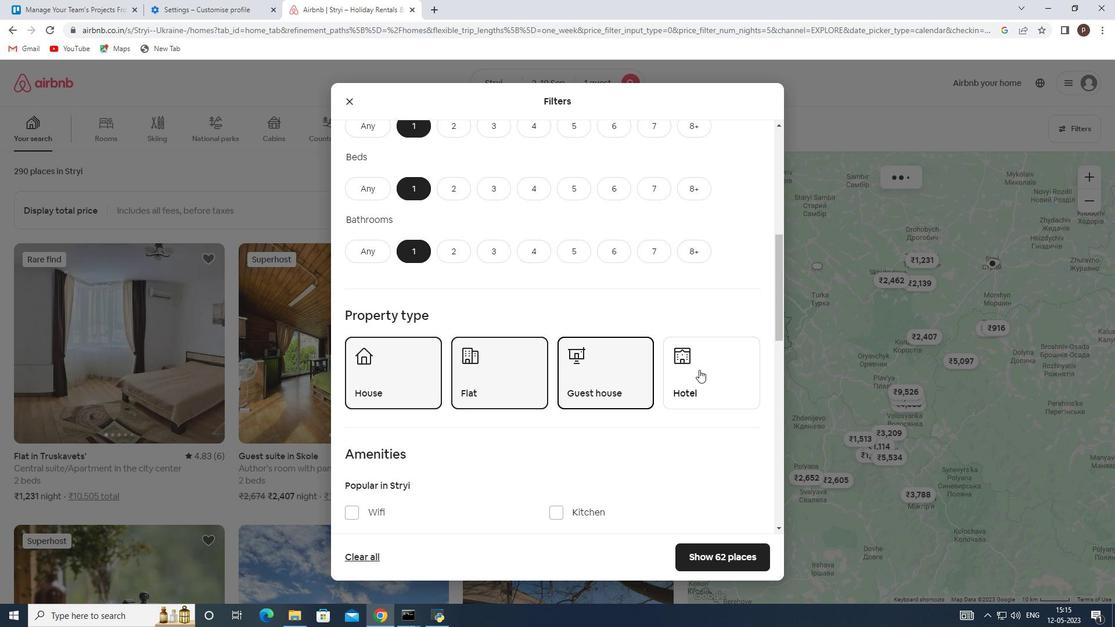 
Action: Mouse moved to (567, 430)
Screenshot: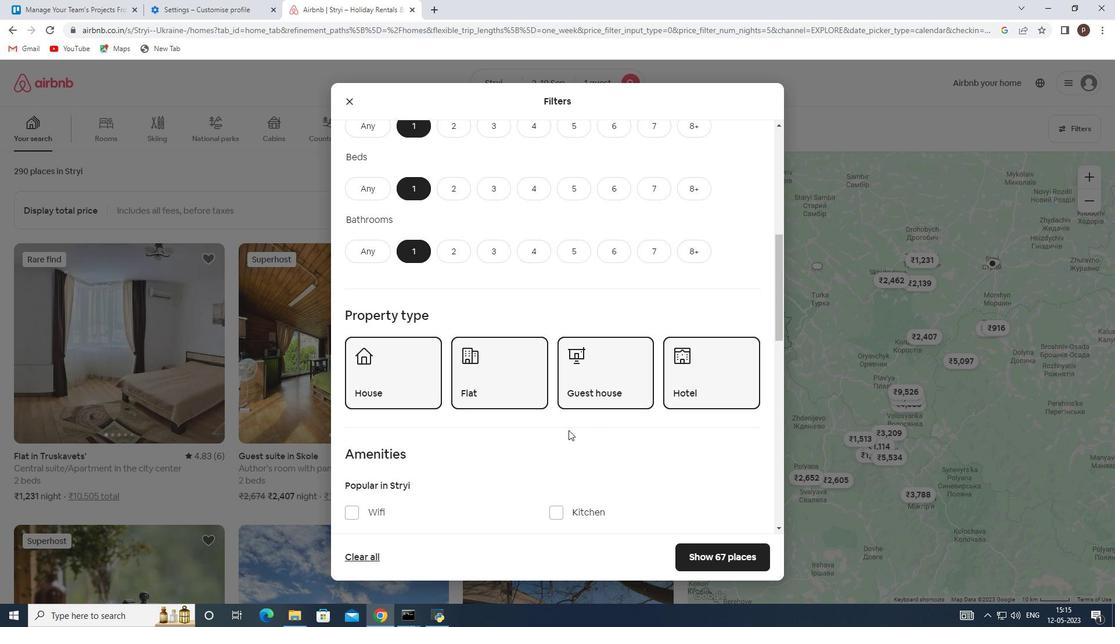 
Action: Mouse scrolled (567, 429) with delta (0, 0)
Screenshot: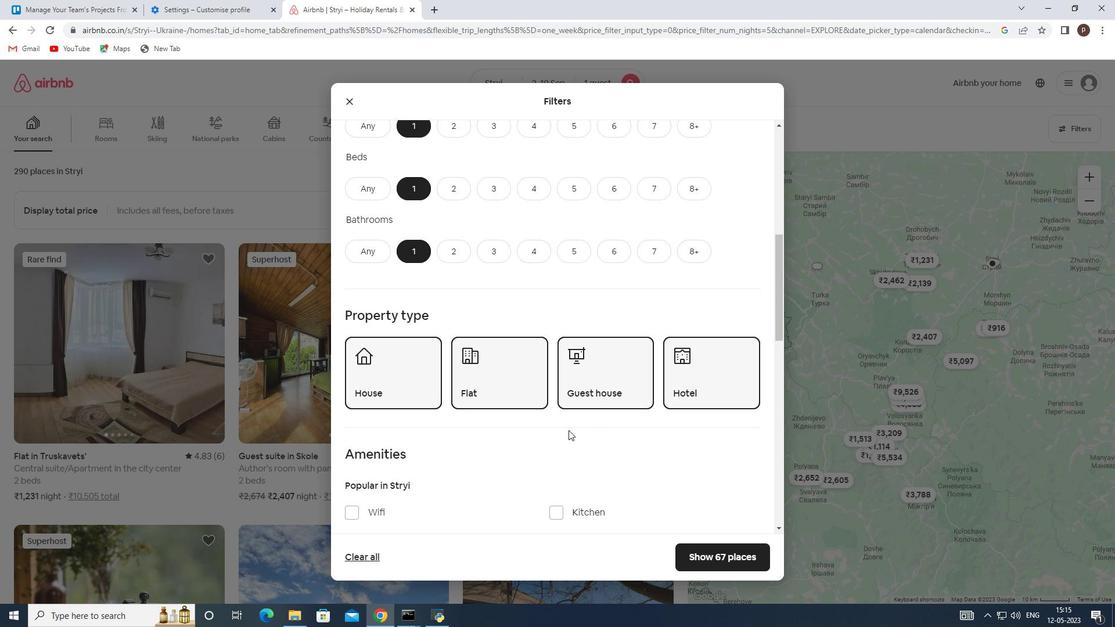 
Action: Mouse moved to (546, 420)
Screenshot: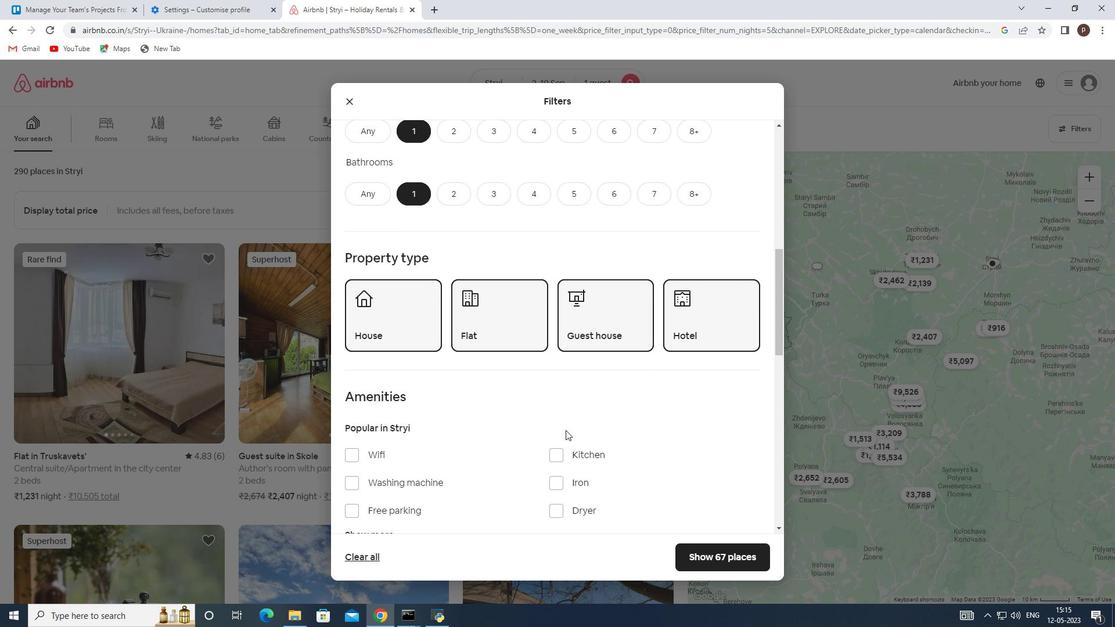 
Action: Mouse scrolled (546, 420) with delta (0, 0)
Screenshot: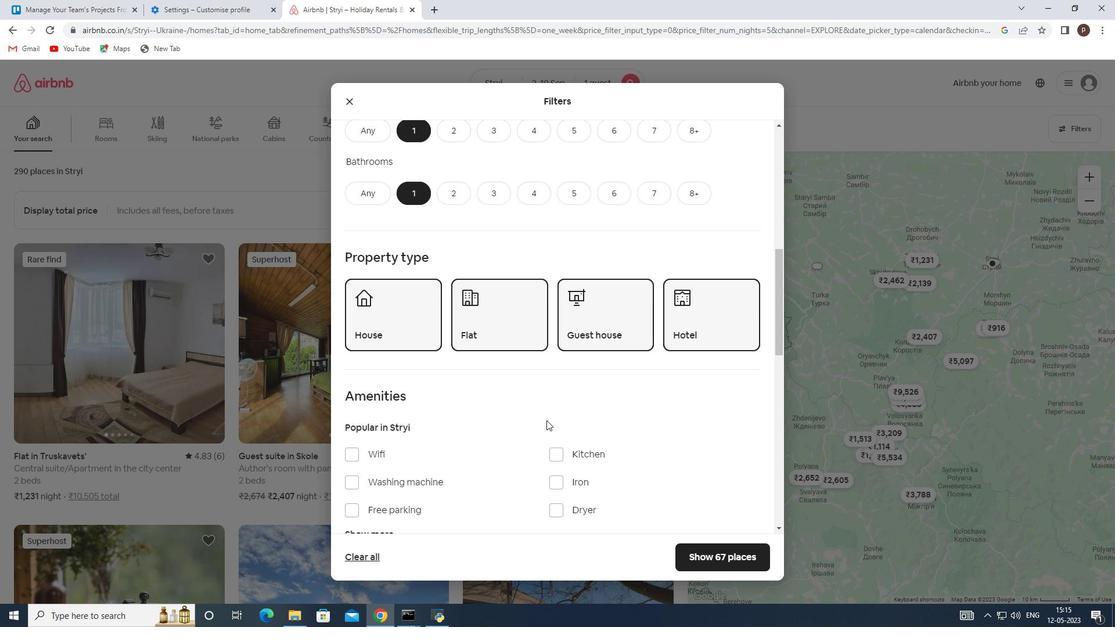 
Action: Mouse scrolled (546, 420) with delta (0, 0)
Screenshot: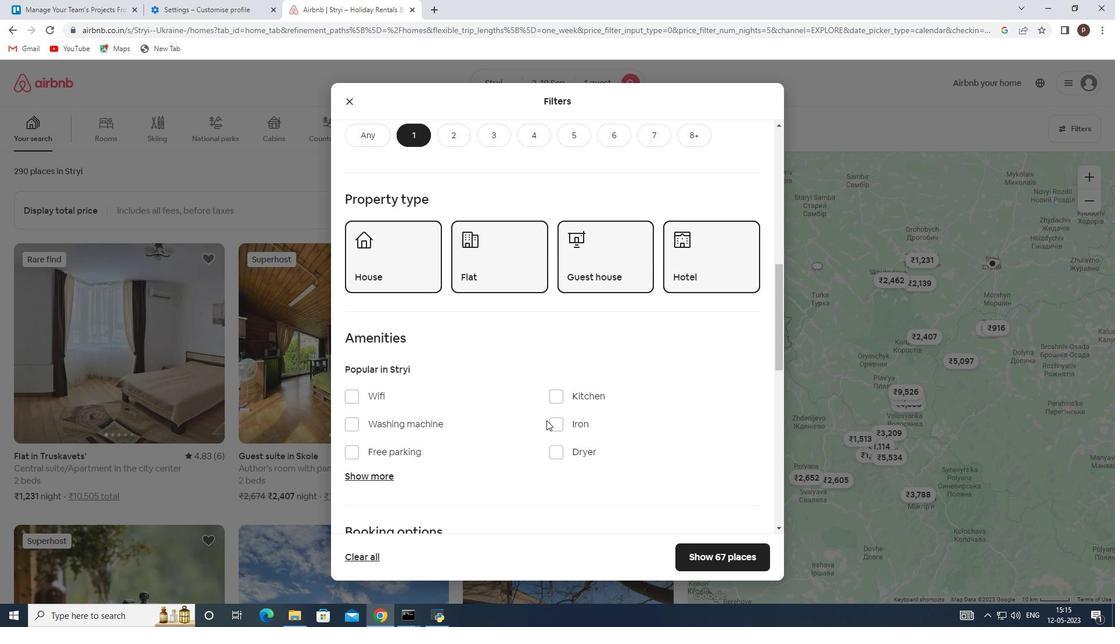 
Action: Mouse scrolled (546, 420) with delta (0, 0)
Screenshot: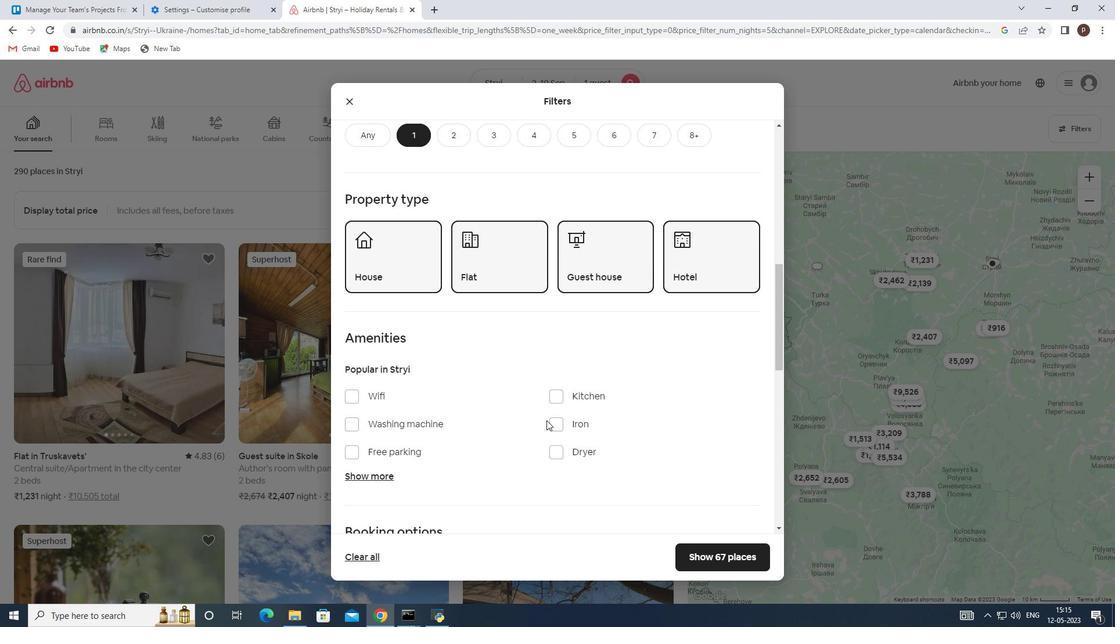 
Action: Mouse moved to (558, 410)
Screenshot: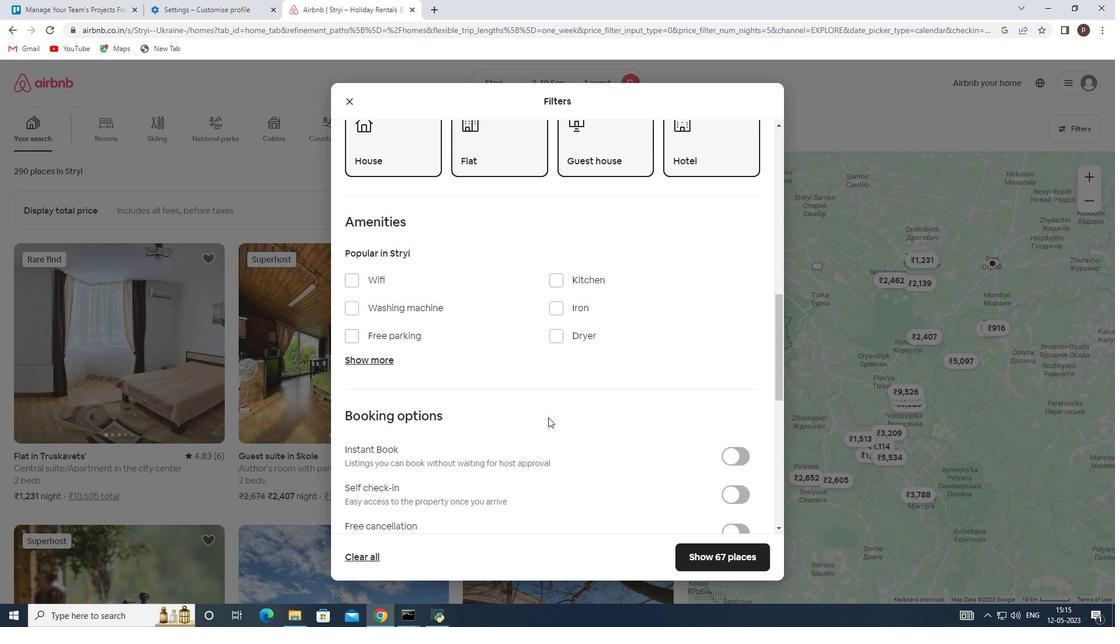 
Action: Mouse scrolled (558, 410) with delta (0, 0)
Screenshot: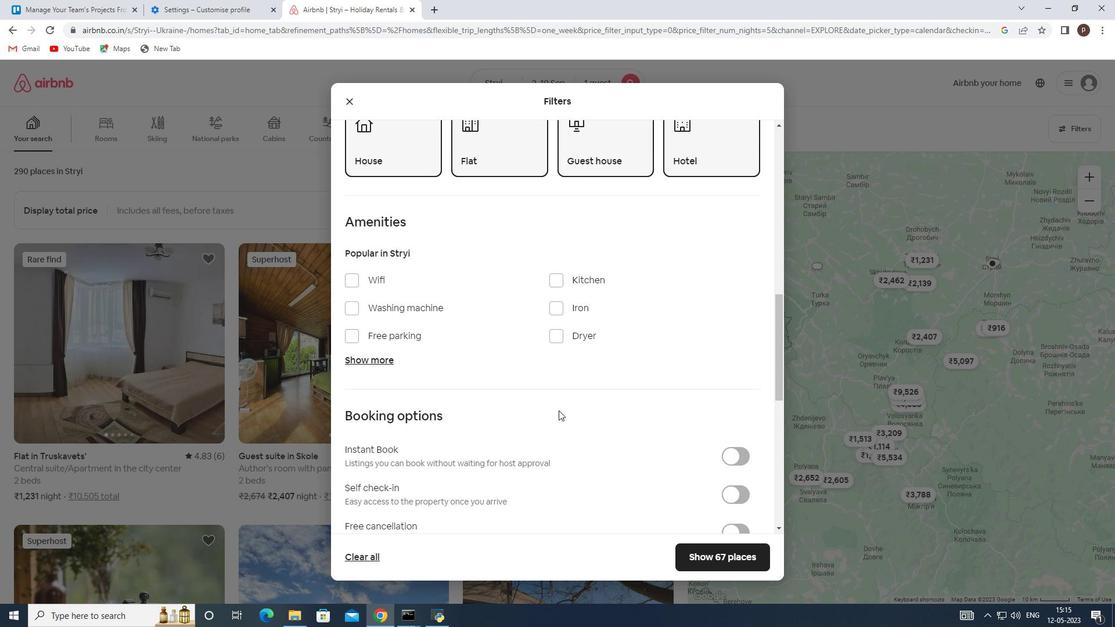 
Action: Mouse moved to (730, 432)
Screenshot: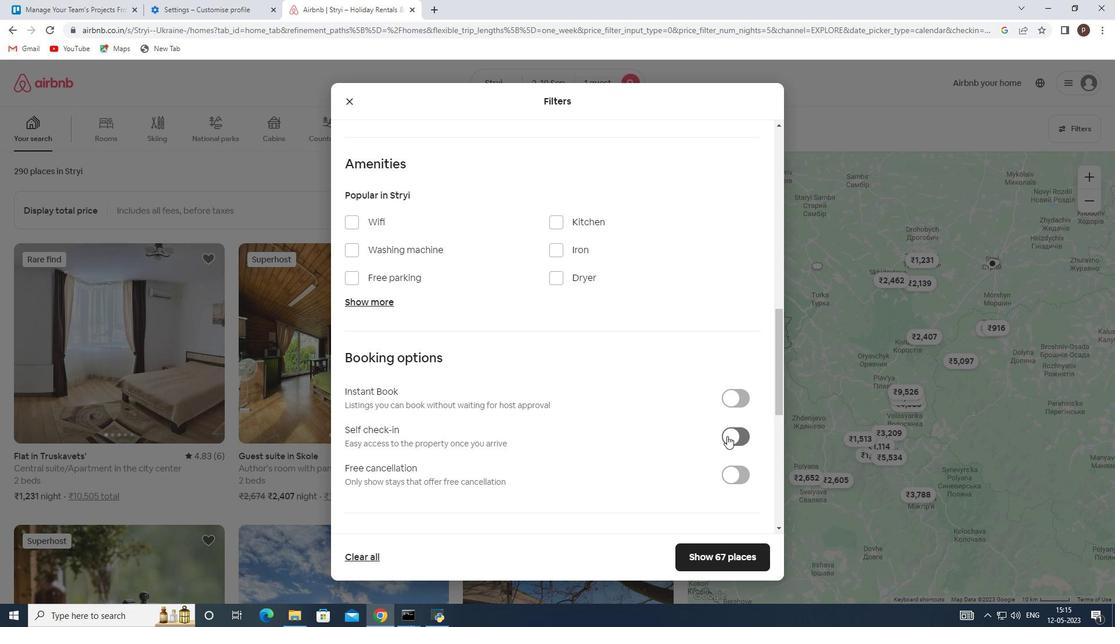 
Action: Mouse pressed left at (730, 432)
Screenshot: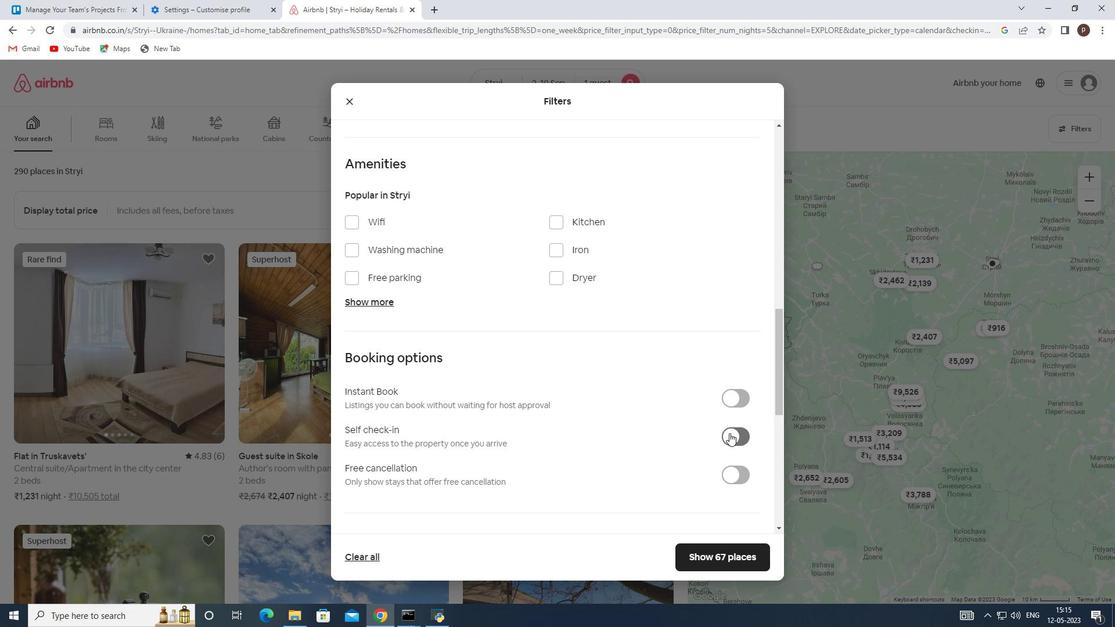 
Action: Mouse moved to (635, 438)
Screenshot: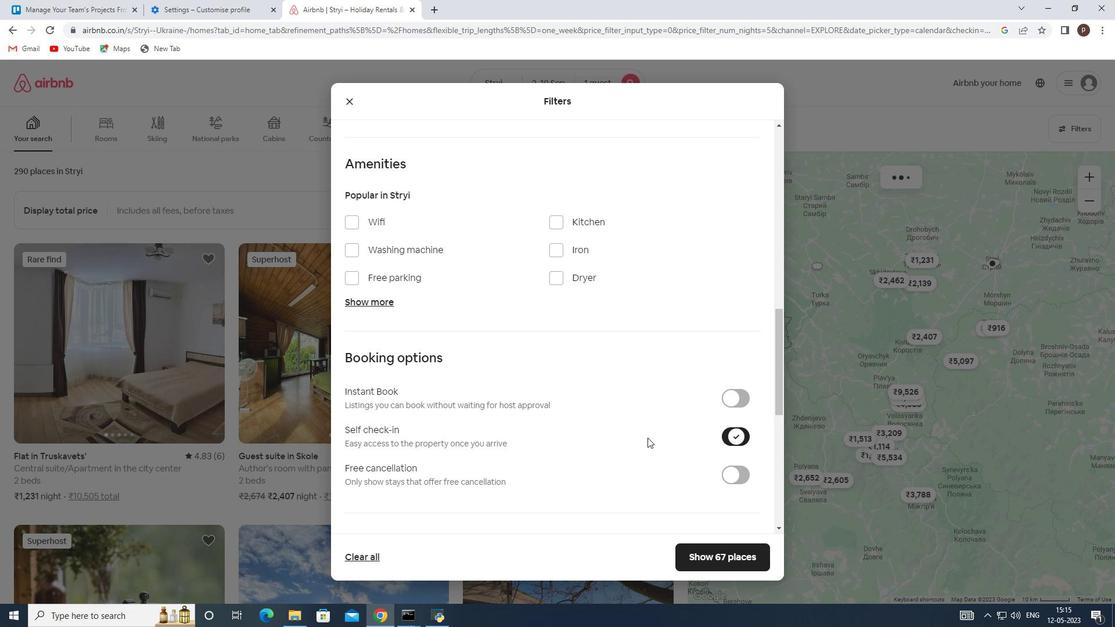 
Action: Mouse scrolled (635, 438) with delta (0, 0)
Screenshot: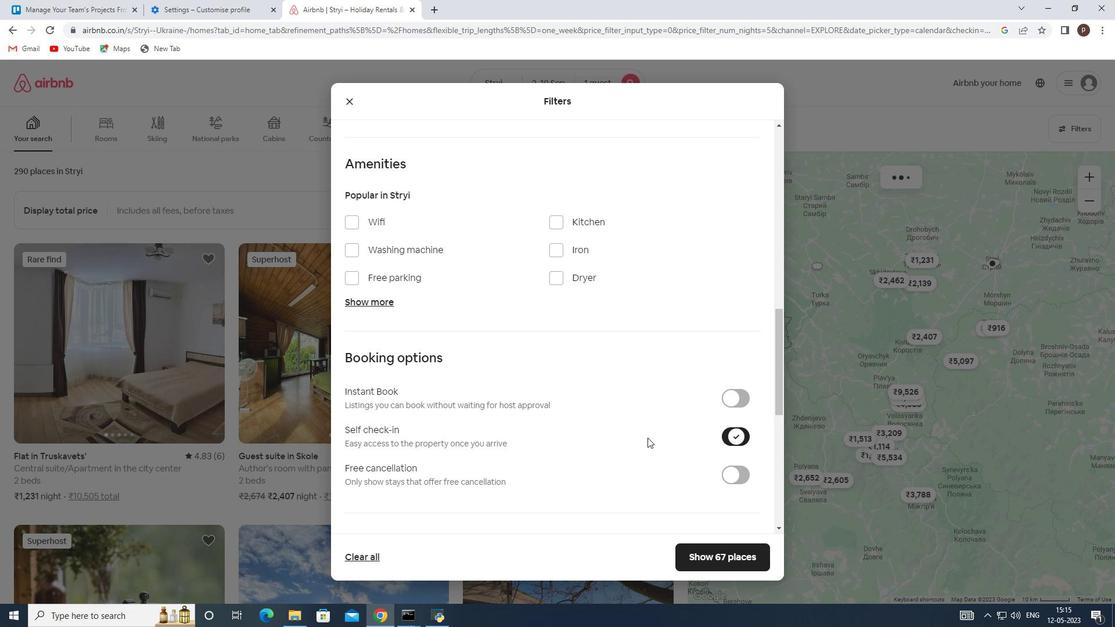 
Action: Mouse moved to (635, 438)
Screenshot: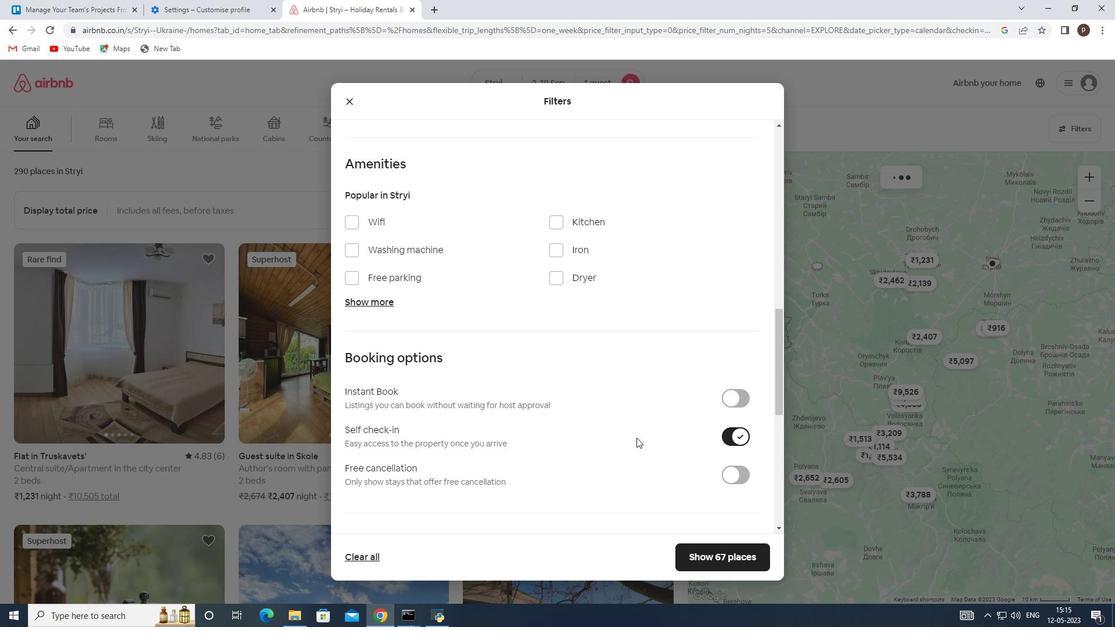 
Action: Mouse scrolled (635, 438) with delta (0, 0)
Screenshot: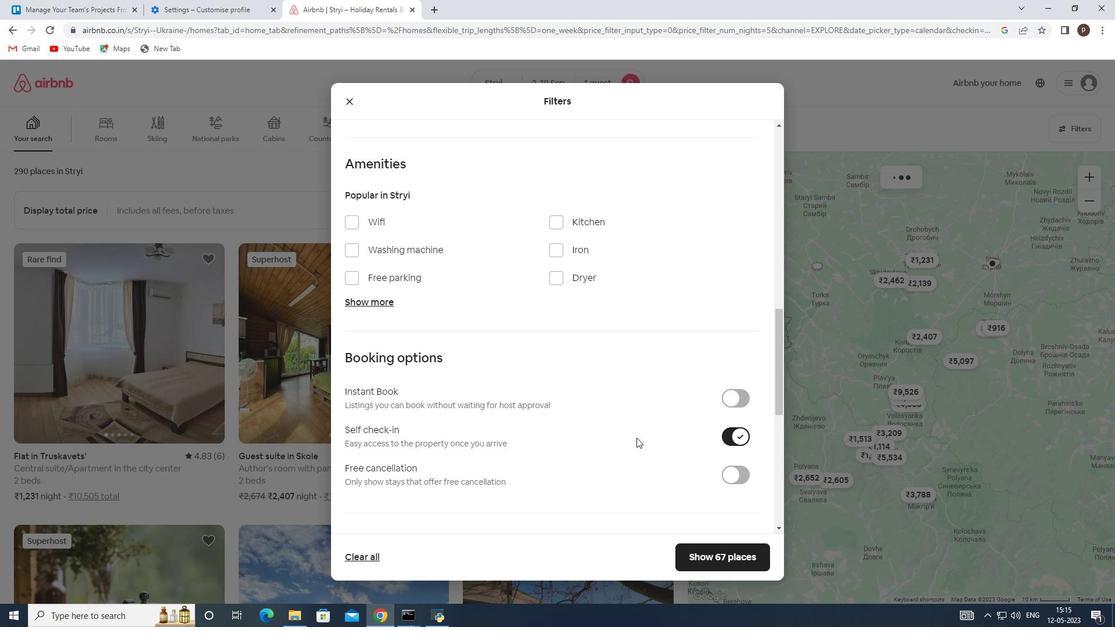 
Action: Mouse moved to (633, 438)
Screenshot: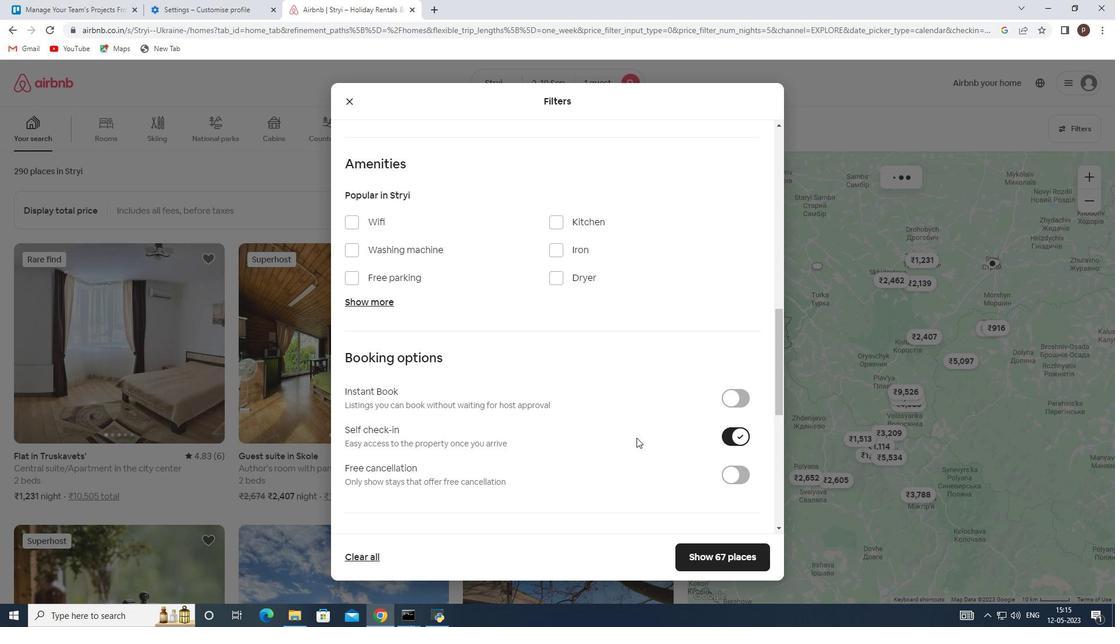 
Action: Mouse scrolled (633, 438) with delta (0, 0)
Screenshot: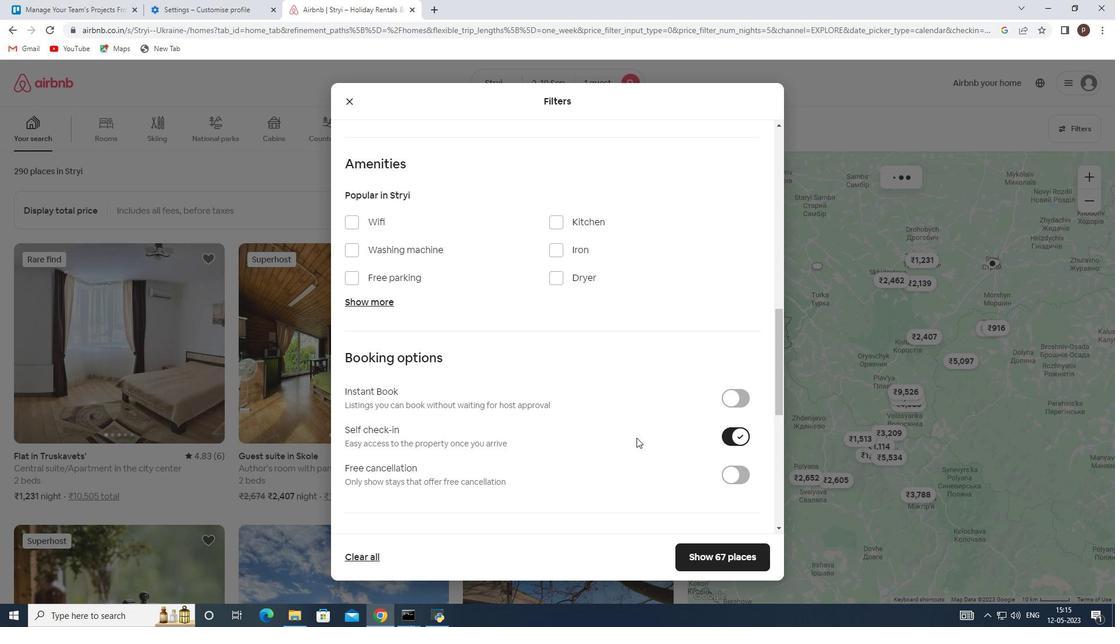 
Action: Mouse moved to (628, 438)
Screenshot: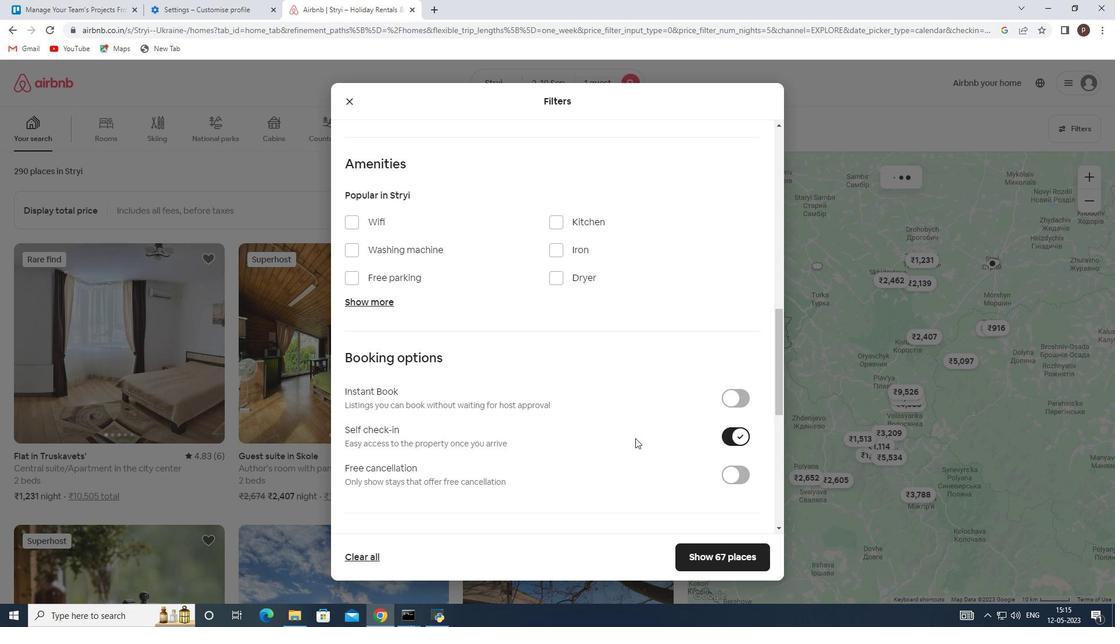 
Action: Mouse scrolled (628, 438) with delta (0, 0)
Screenshot: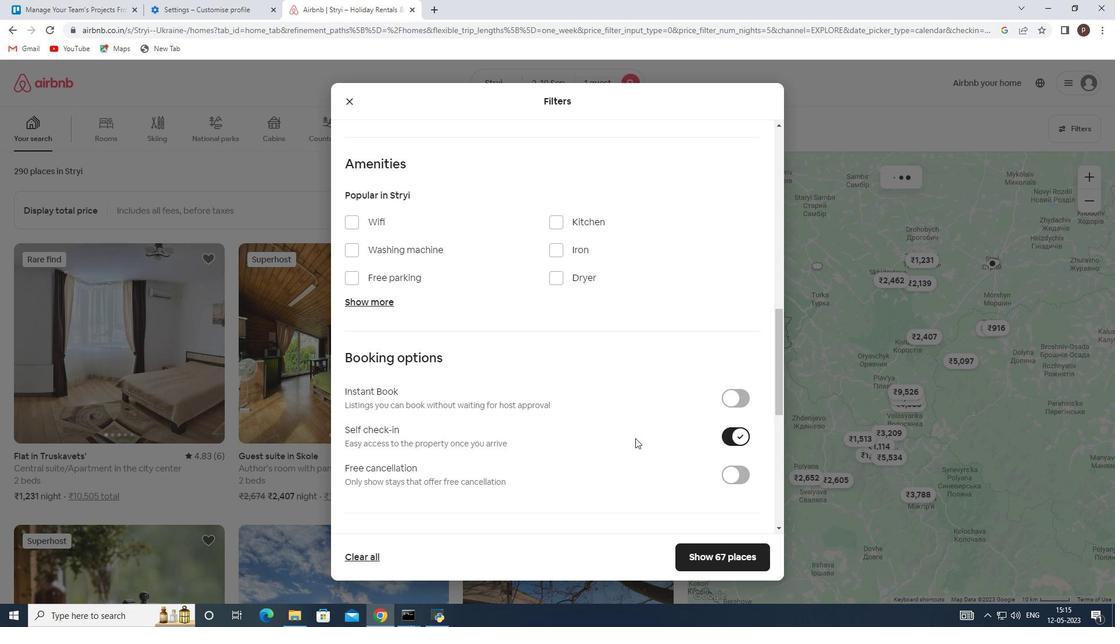 
Action: Mouse moved to (585, 425)
Screenshot: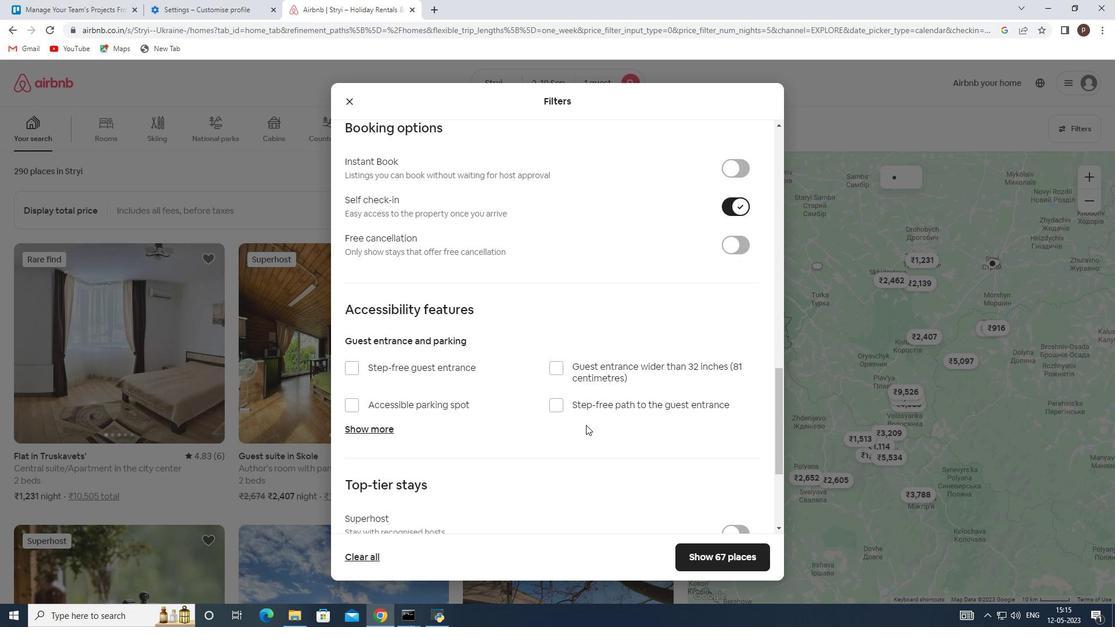 
Action: Mouse scrolled (585, 424) with delta (0, 0)
Screenshot: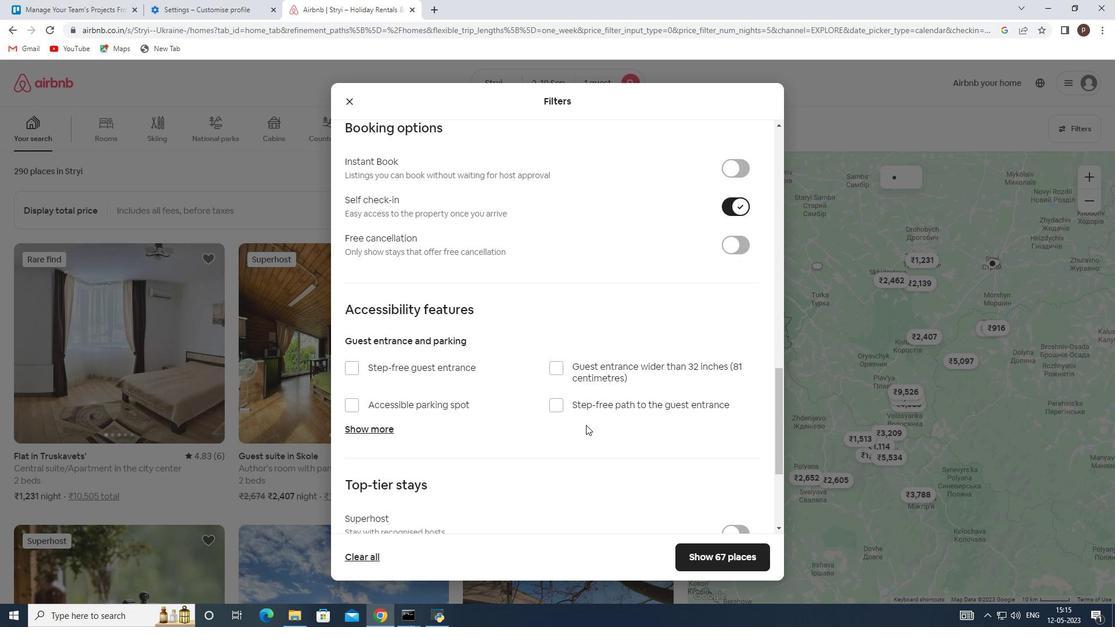 
Action: Mouse scrolled (585, 424) with delta (0, 0)
Screenshot: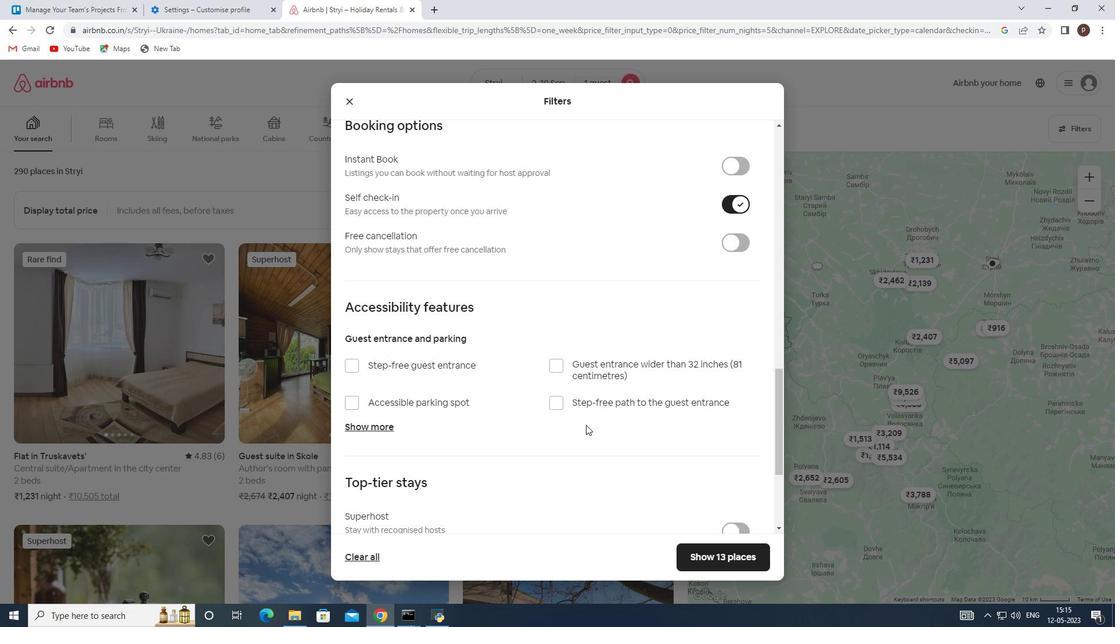 
Action: Mouse scrolled (585, 424) with delta (0, 0)
Screenshot: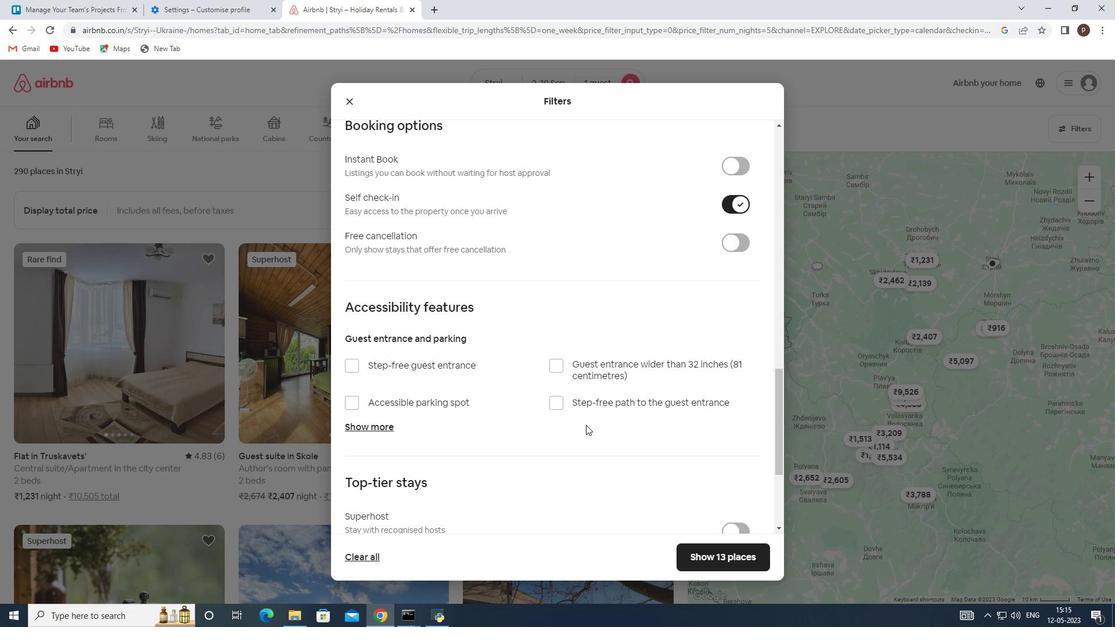 
Action: Mouse scrolled (585, 424) with delta (0, 0)
Screenshot: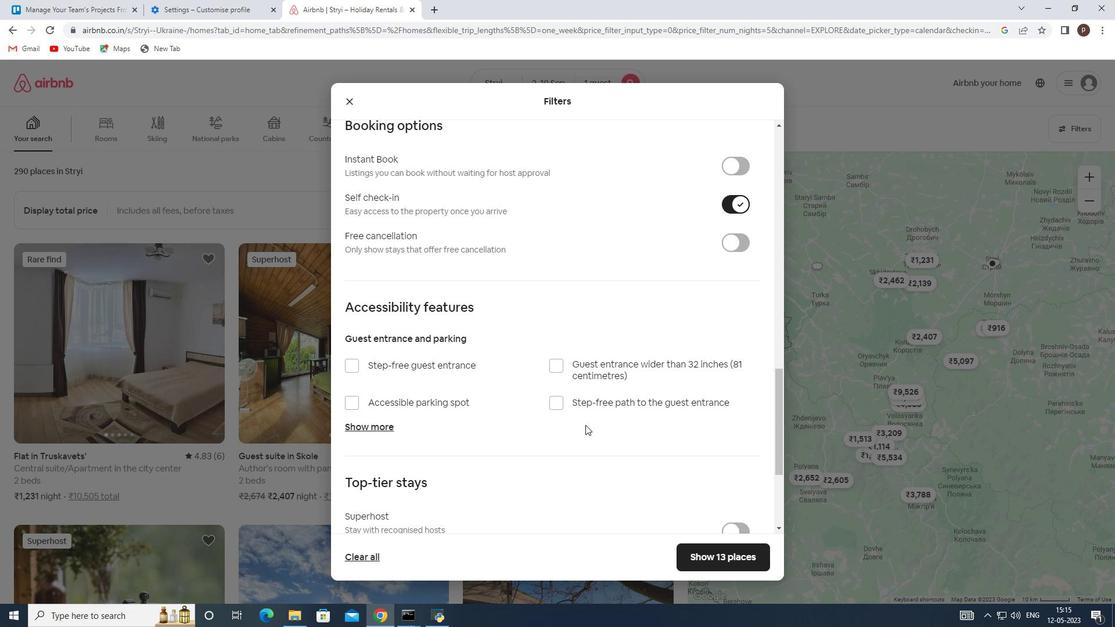 
Action: Mouse moved to (543, 425)
Screenshot: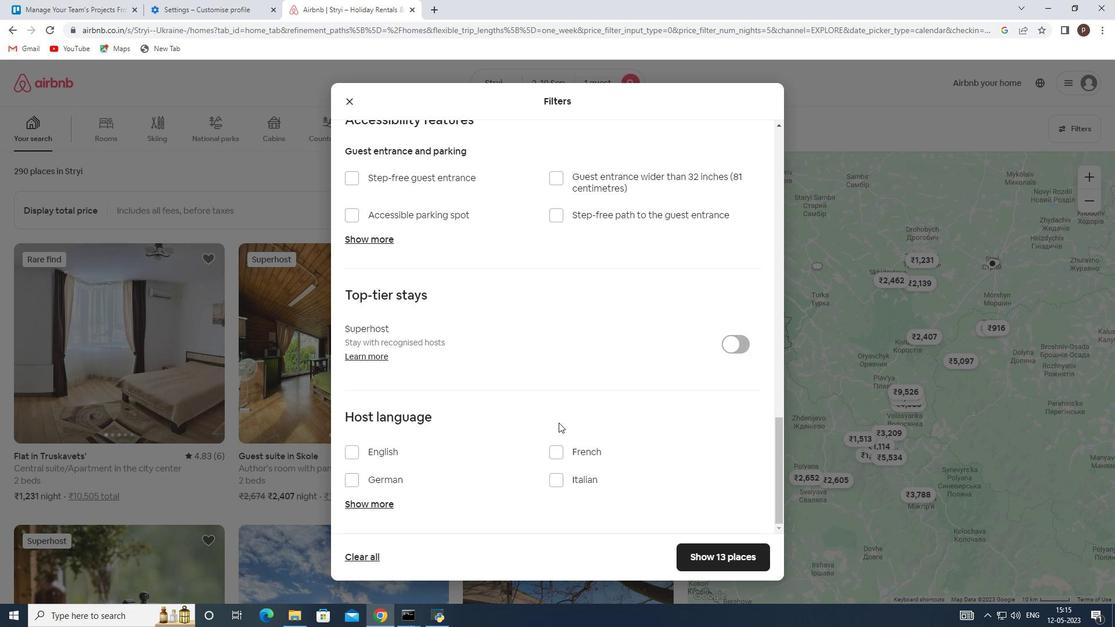 
Action: Mouse scrolled (543, 424) with delta (0, 0)
Screenshot: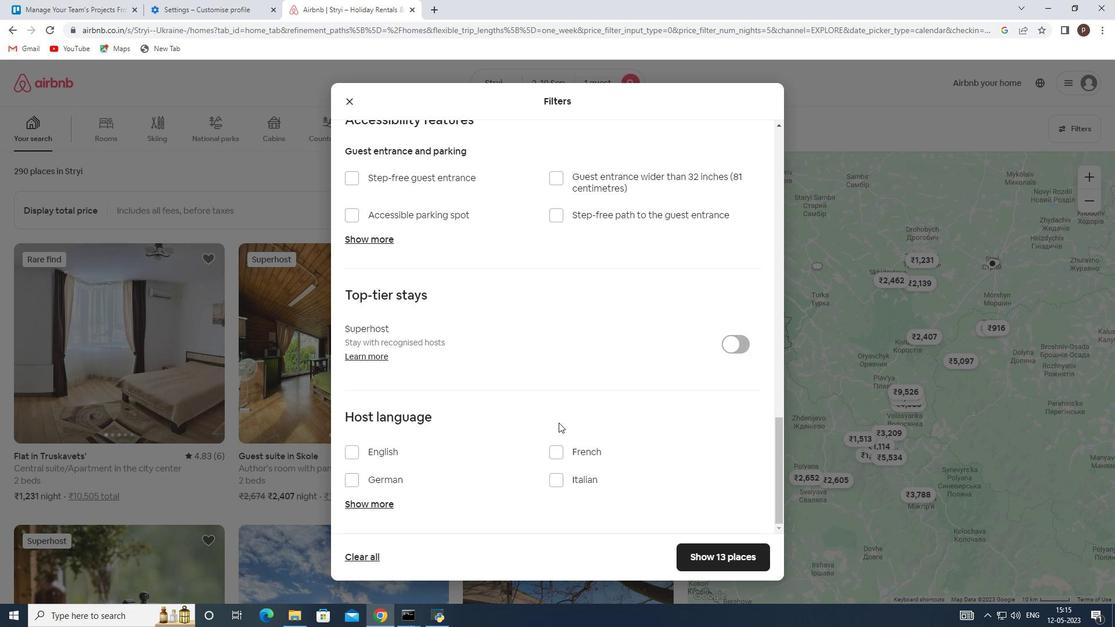 
Action: Mouse moved to (540, 427)
Screenshot: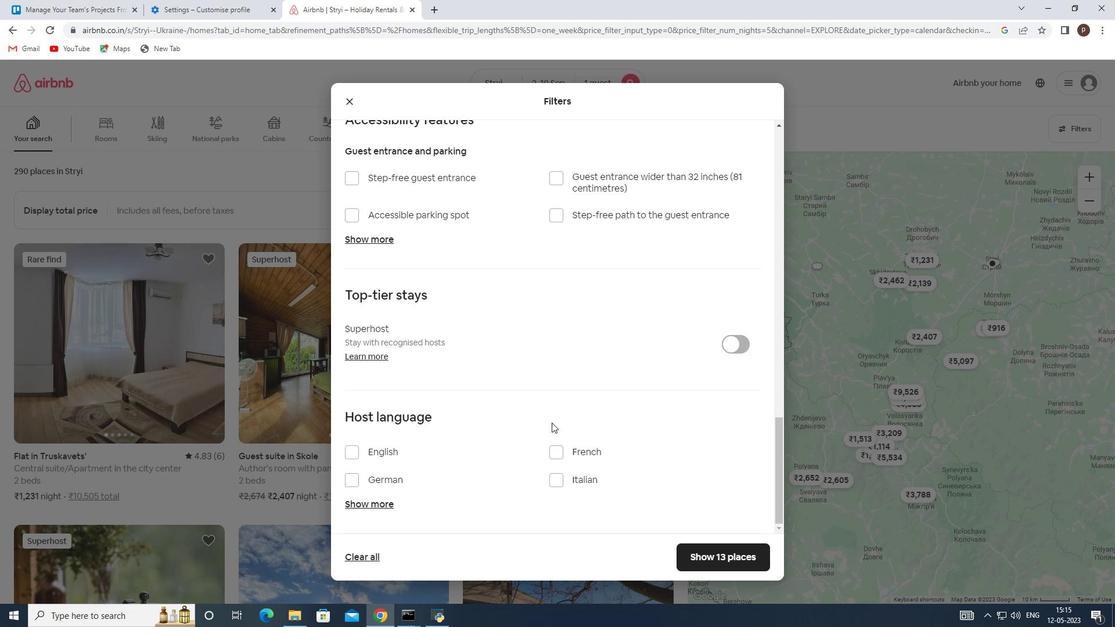 
Action: Mouse scrolled (540, 426) with delta (0, 0)
Screenshot: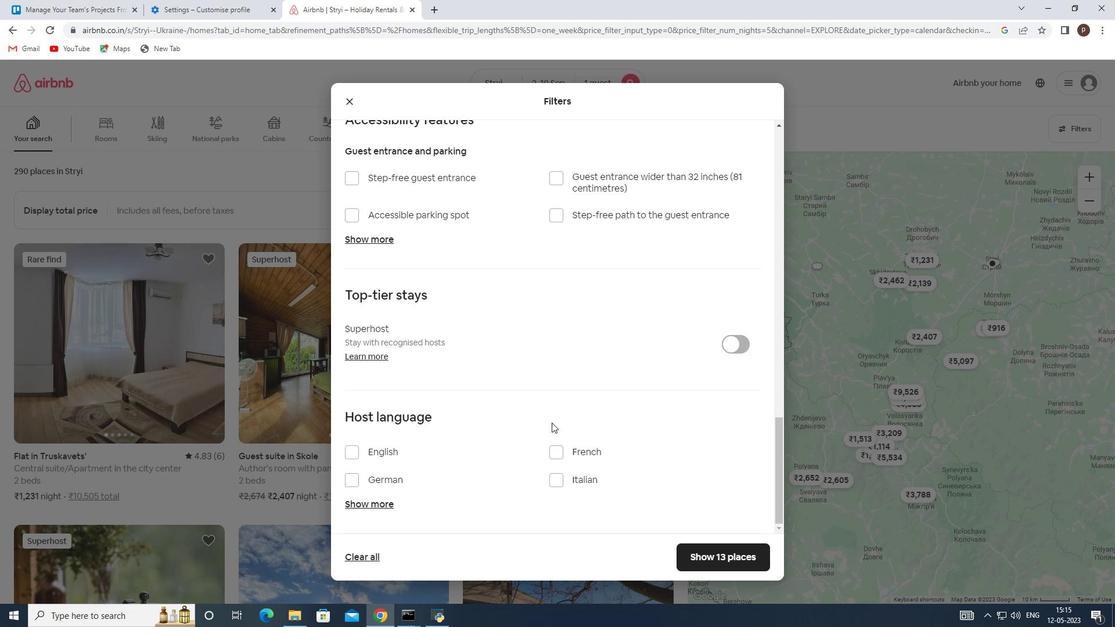 
Action: Mouse moved to (539, 427)
Screenshot: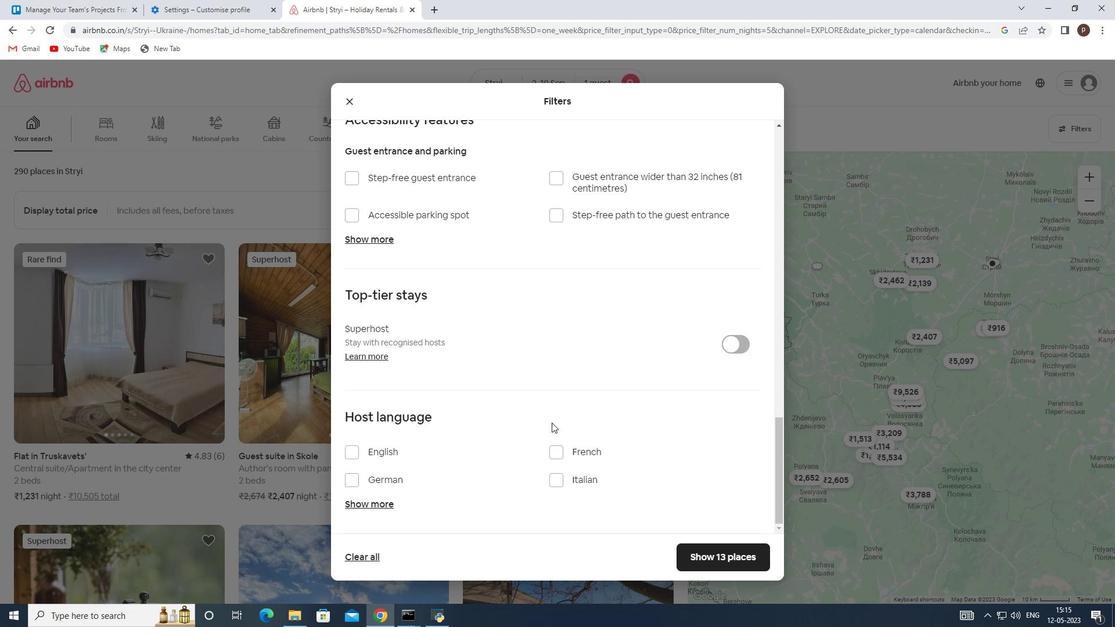 
Action: Mouse scrolled (539, 426) with delta (0, 0)
Screenshot: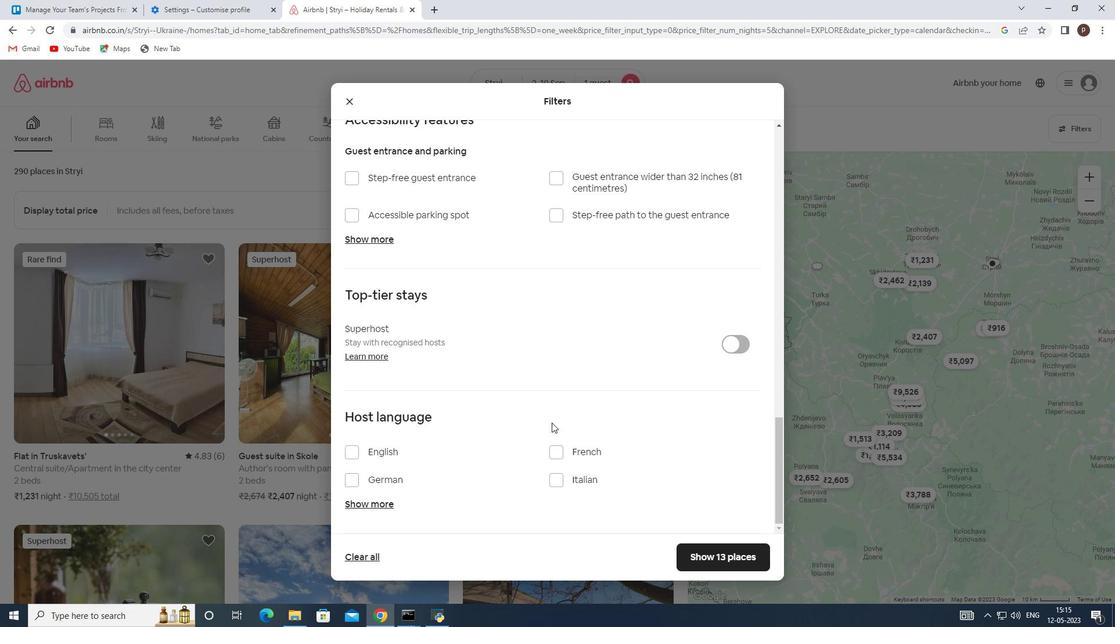 
Action: Mouse scrolled (539, 426) with delta (0, 0)
Screenshot: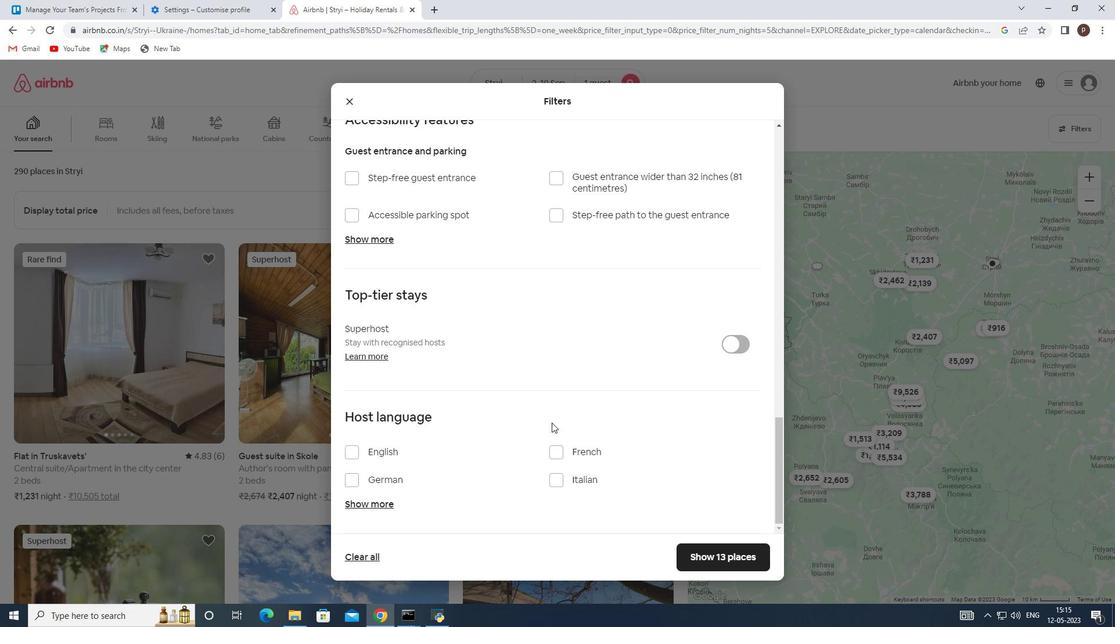 
Action: Mouse moved to (346, 450)
Screenshot: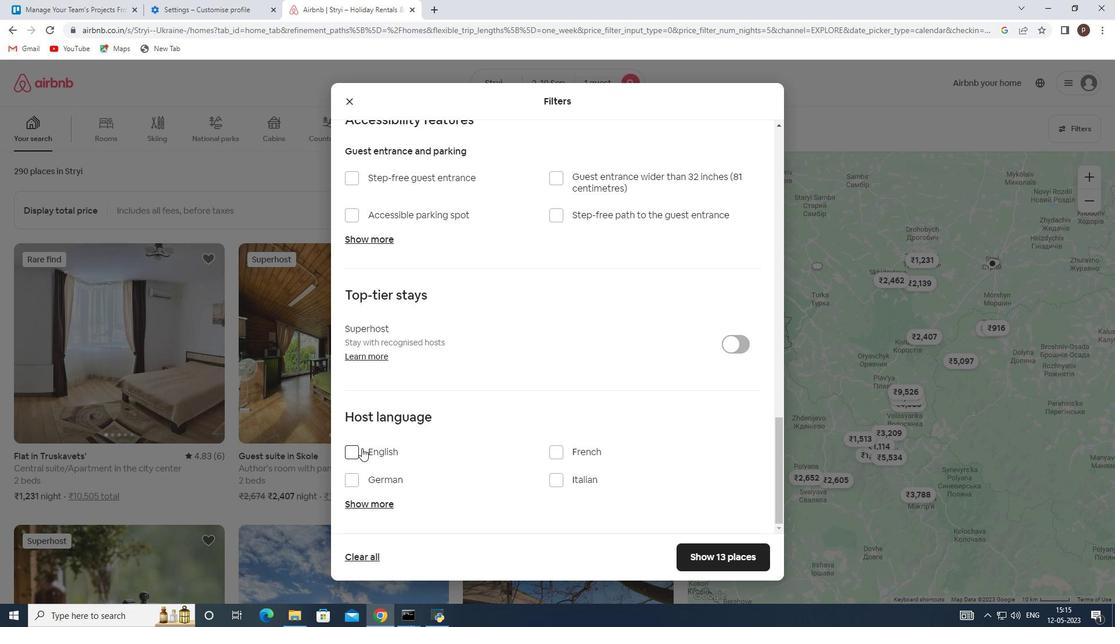 
Action: Mouse pressed left at (346, 450)
Screenshot: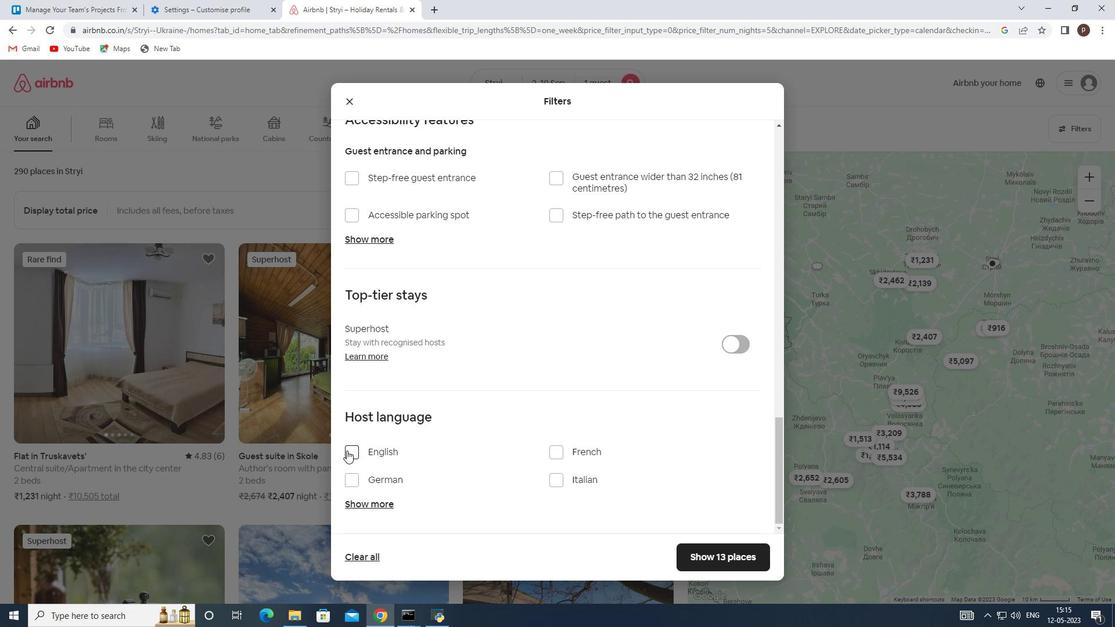 
Action: Mouse moved to (730, 549)
Screenshot: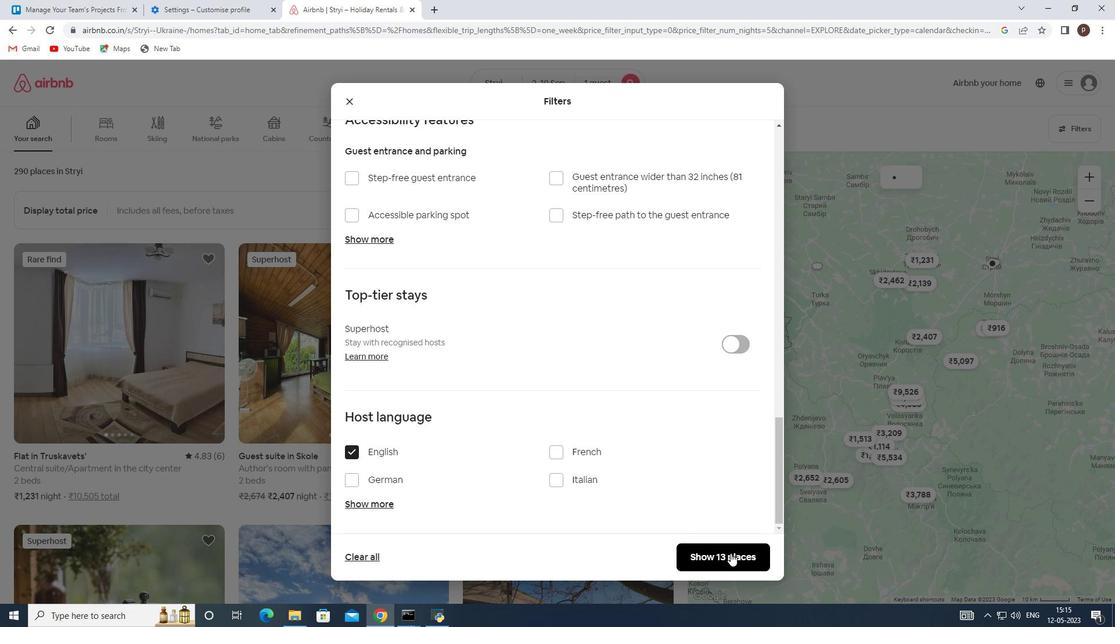 
Action: Mouse pressed left at (730, 549)
Screenshot: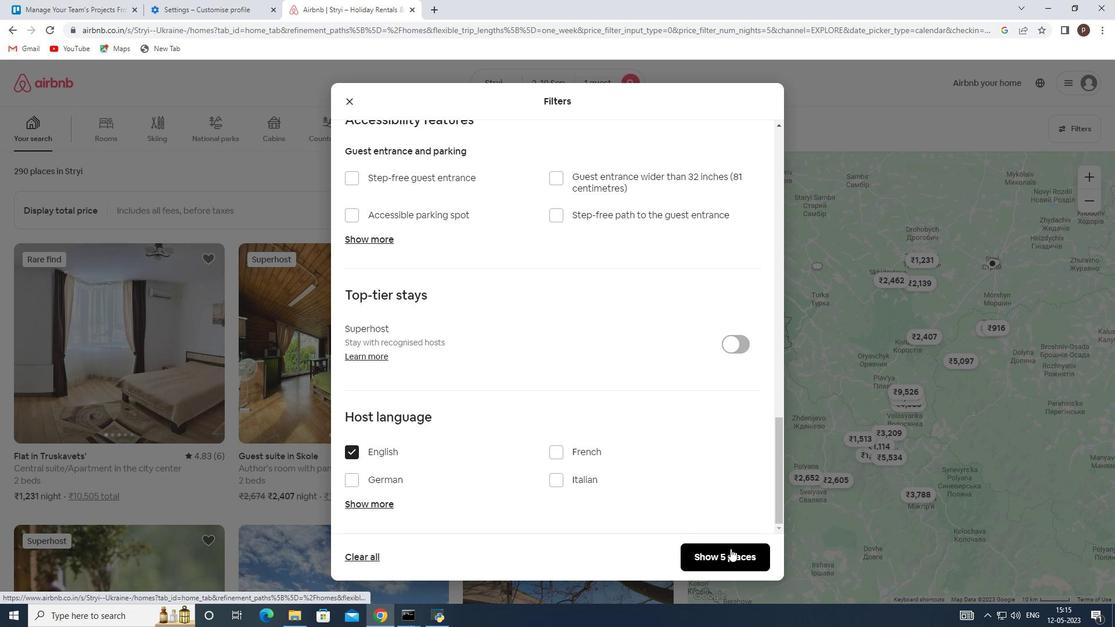 
Action: Mouse moved to (730, 548)
Screenshot: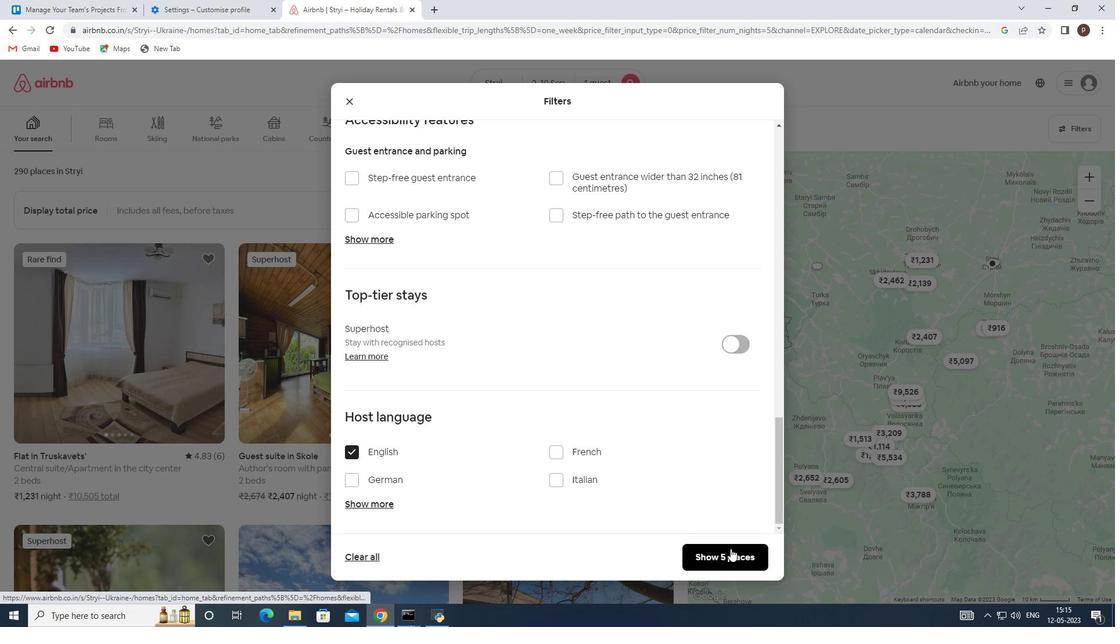 
